 Task: Search one way flight ticket for 4 adults, 2 children, 2 infants in seat and 1 infant on lap in economy from Waterloo: Waterloo Regional Airport to Springfield: Abraham Lincoln Capital Airport on 5-2-2023. Choice of flights is Alaska. Number of bags: 1 carry on bag. Price is upto 95000. Outbound departure time preference is 0:00.
Action: Mouse moved to (356, 300)
Screenshot: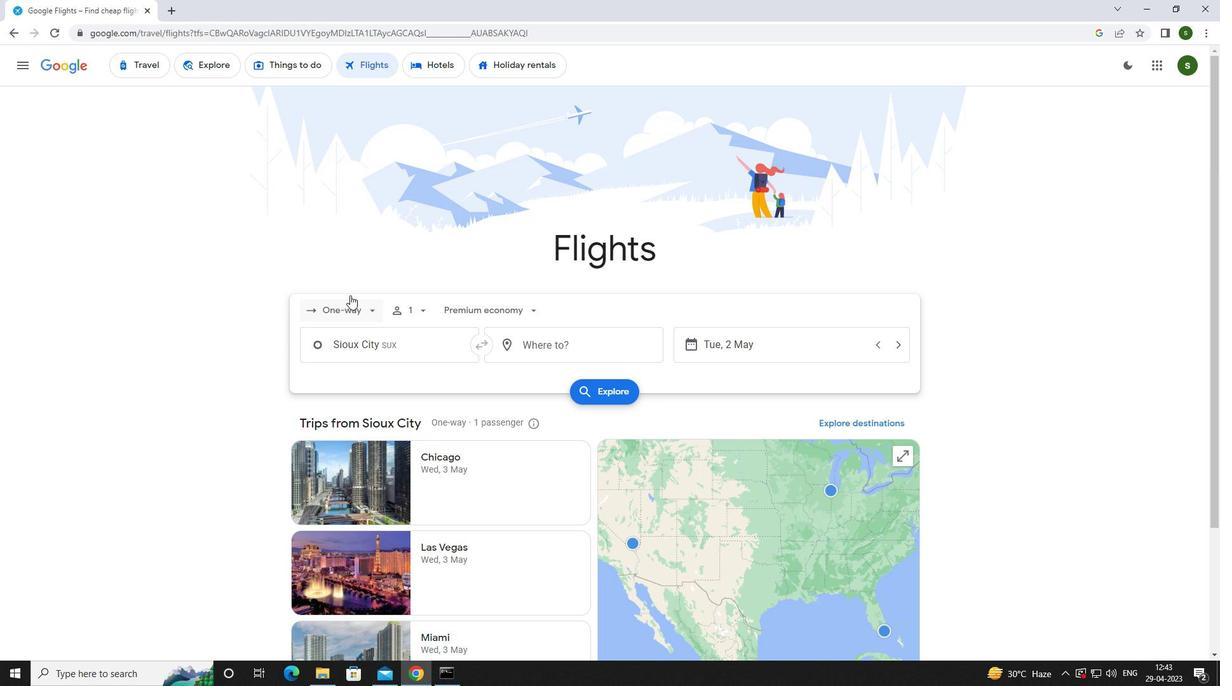 
Action: Mouse pressed left at (356, 300)
Screenshot: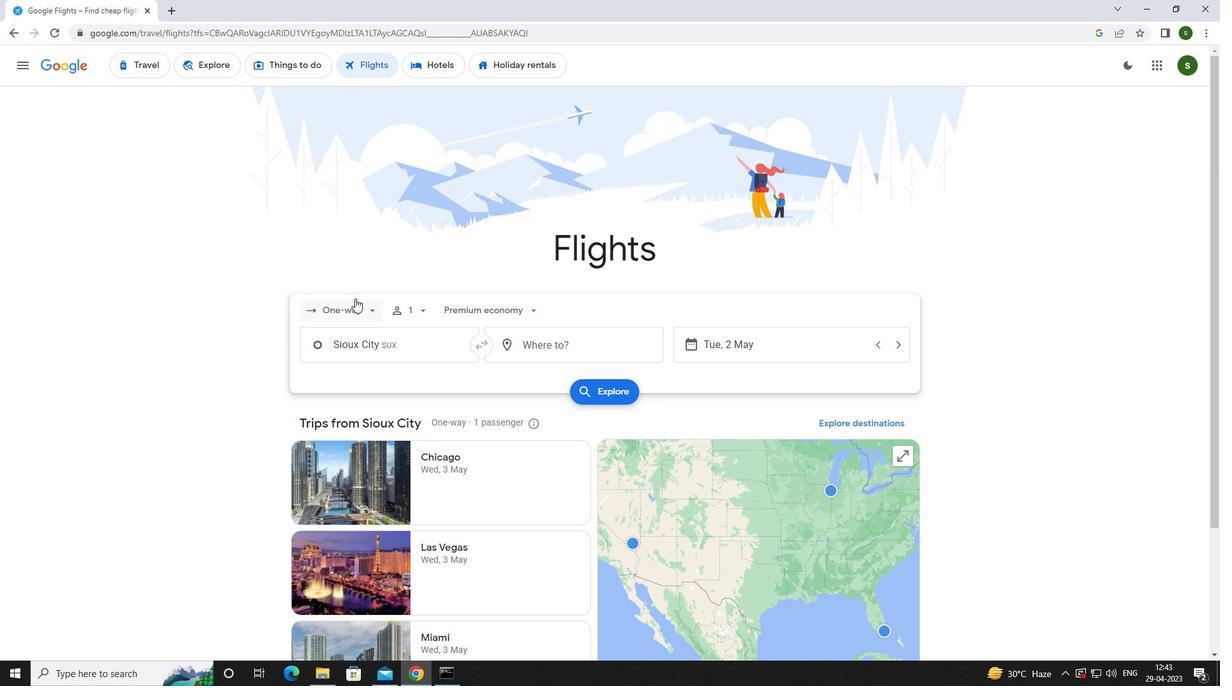 
Action: Mouse moved to (360, 372)
Screenshot: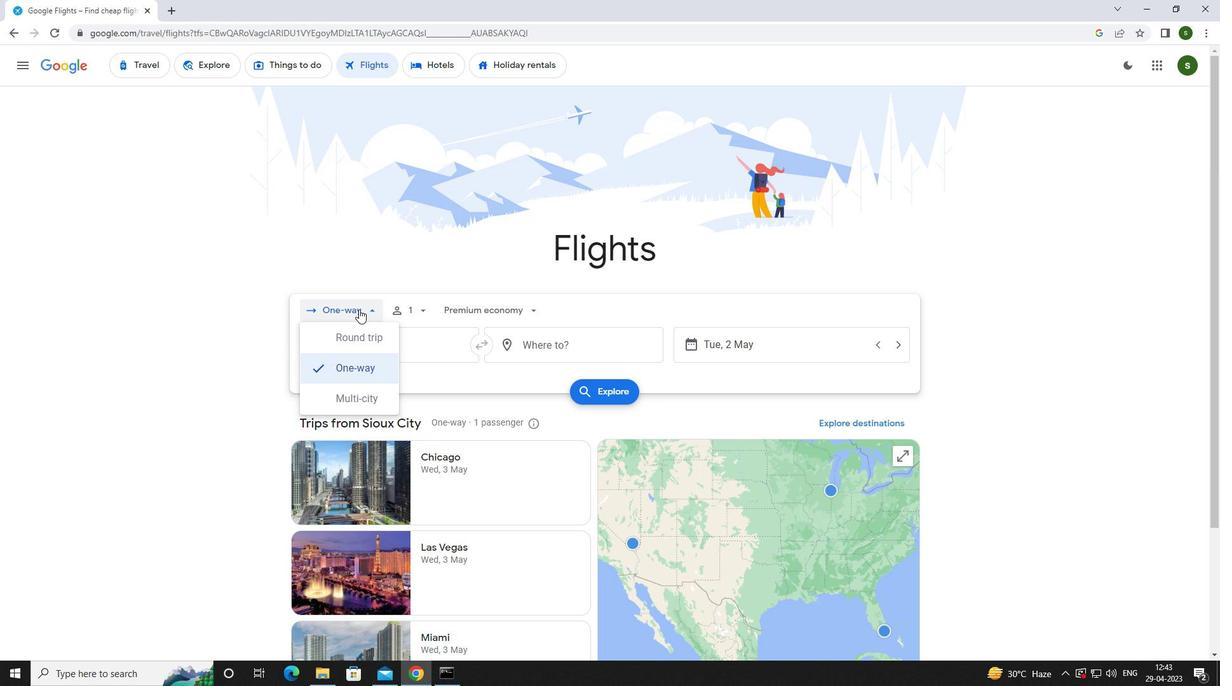 
Action: Mouse pressed left at (360, 372)
Screenshot: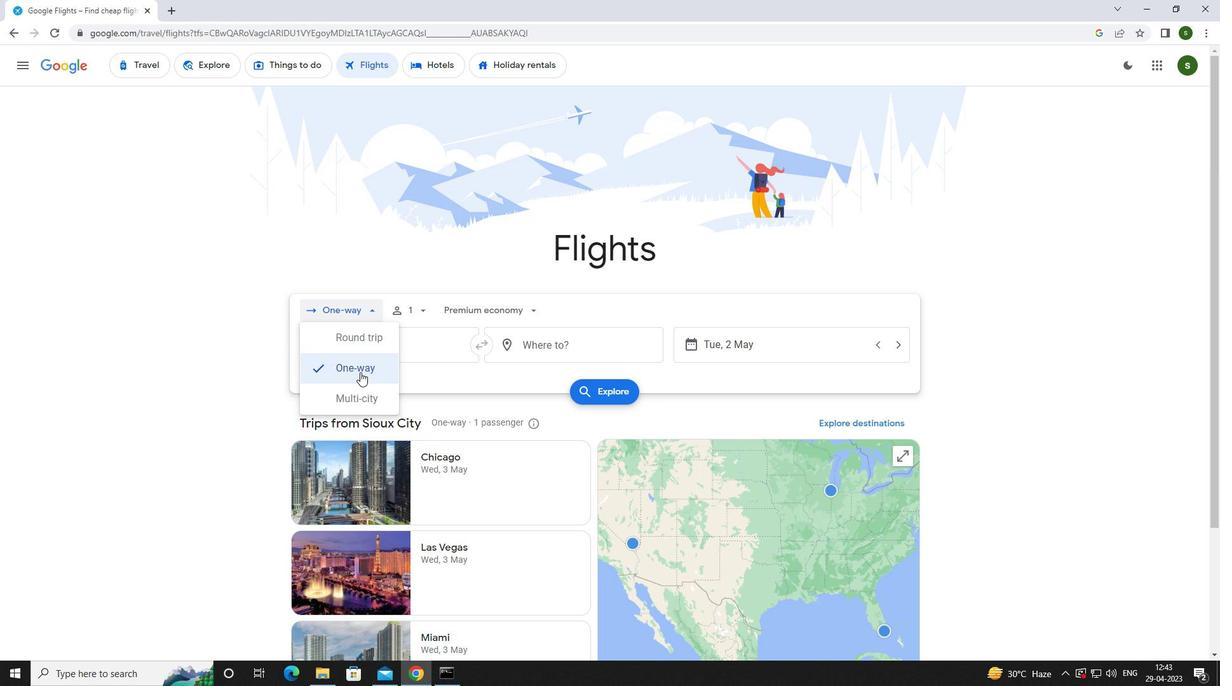 
Action: Mouse moved to (422, 311)
Screenshot: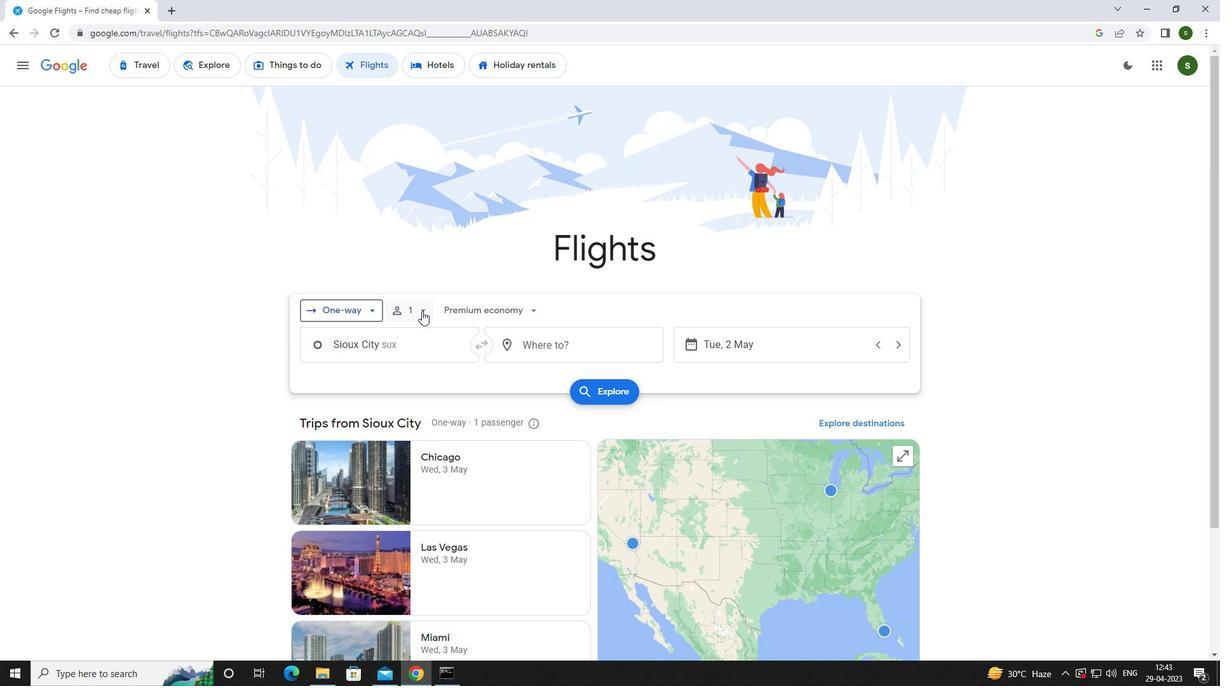 
Action: Mouse pressed left at (422, 311)
Screenshot: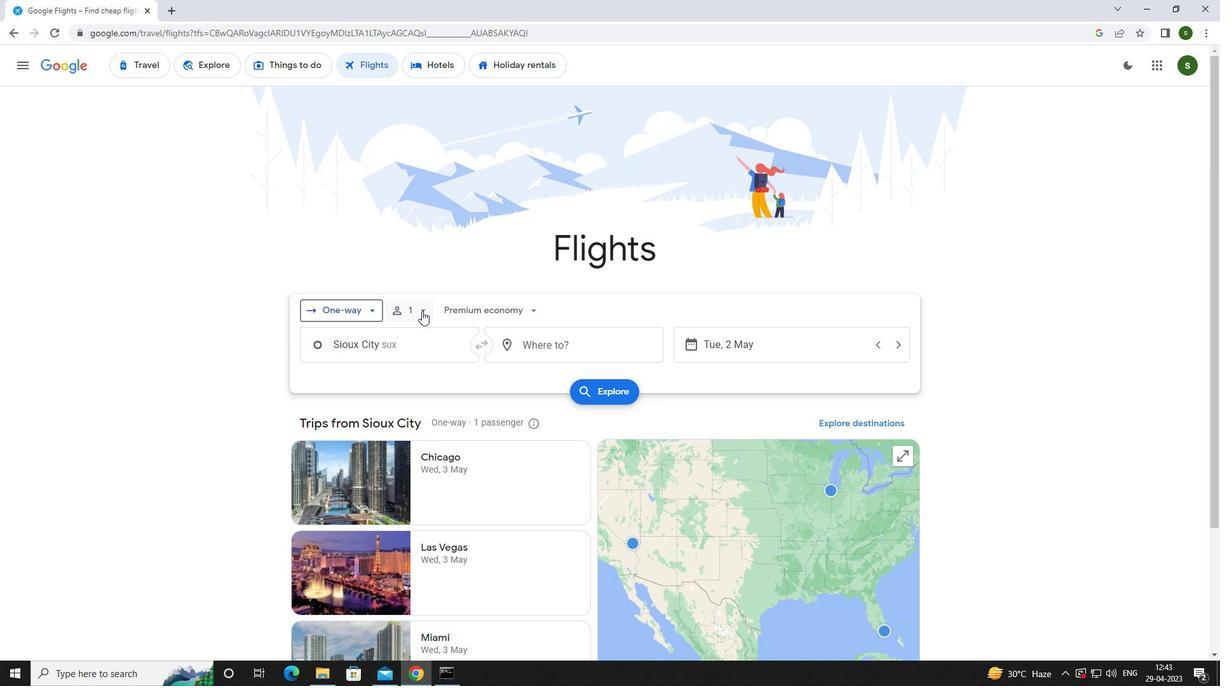 
Action: Mouse moved to (522, 346)
Screenshot: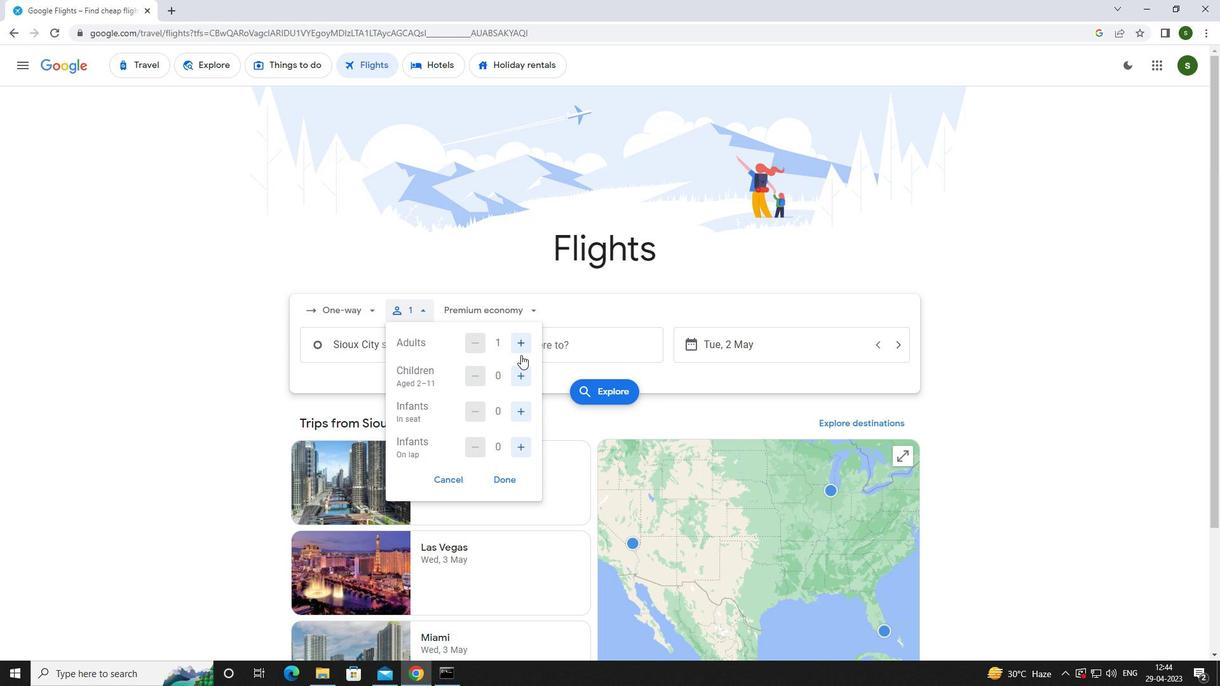 
Action: Mouse pressed left at (522, 346)
Screenshot: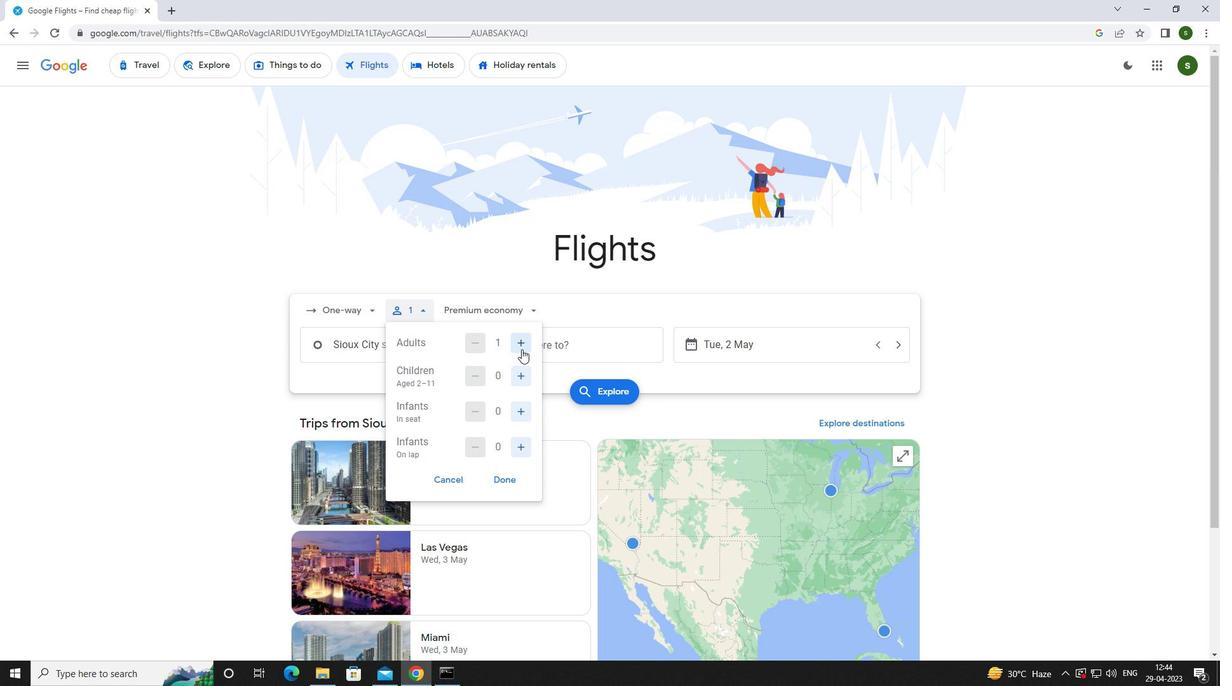 
Action: Mouse pressed left at (522, 346)
Screenshot: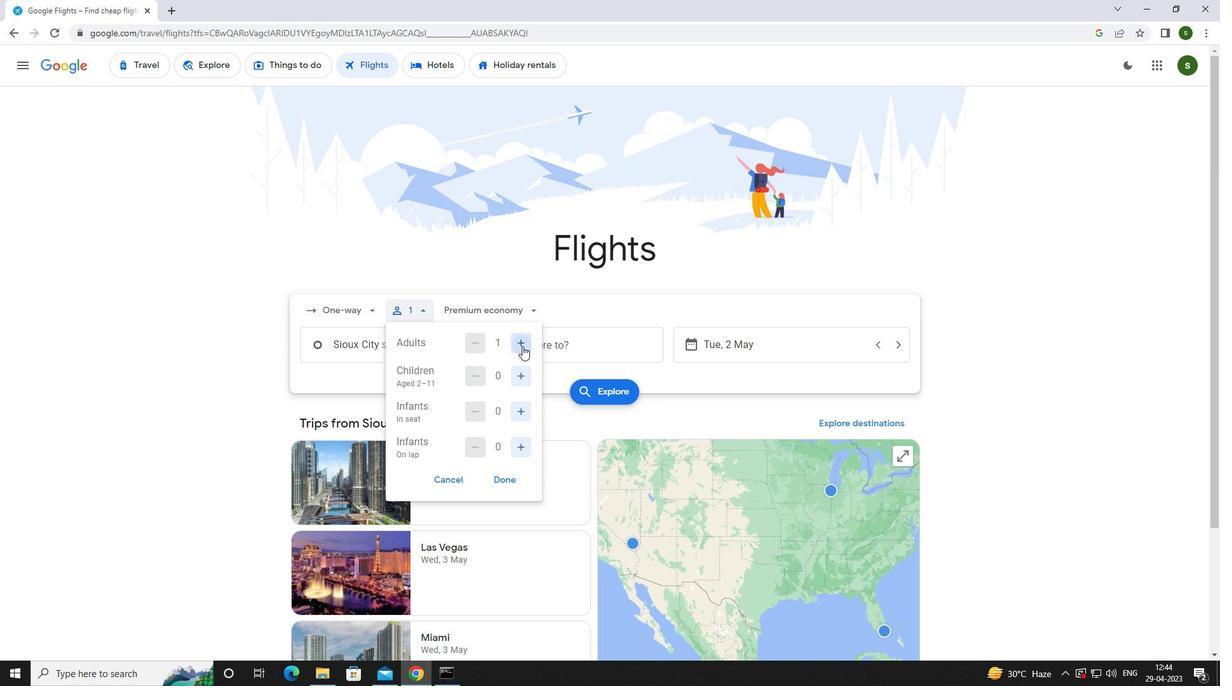 
Action: Mouse pressed left at (522, 346)
Screenshot: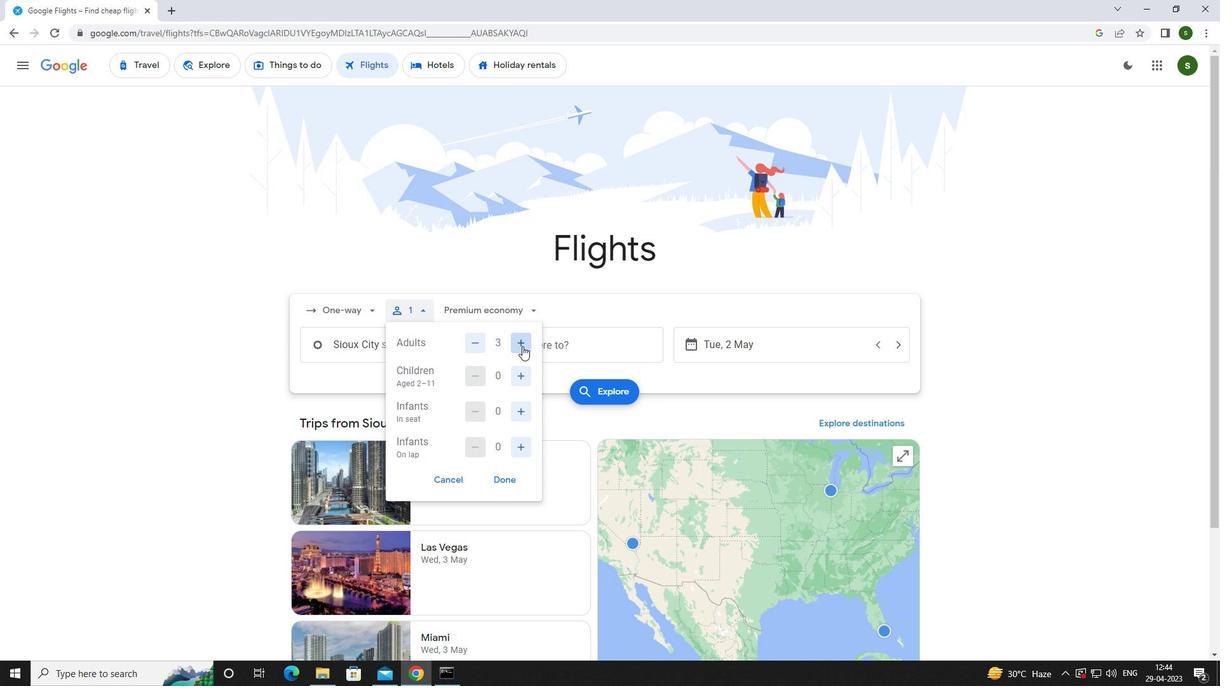 
Action: Mouse moved to (521, 368)
Screenshot: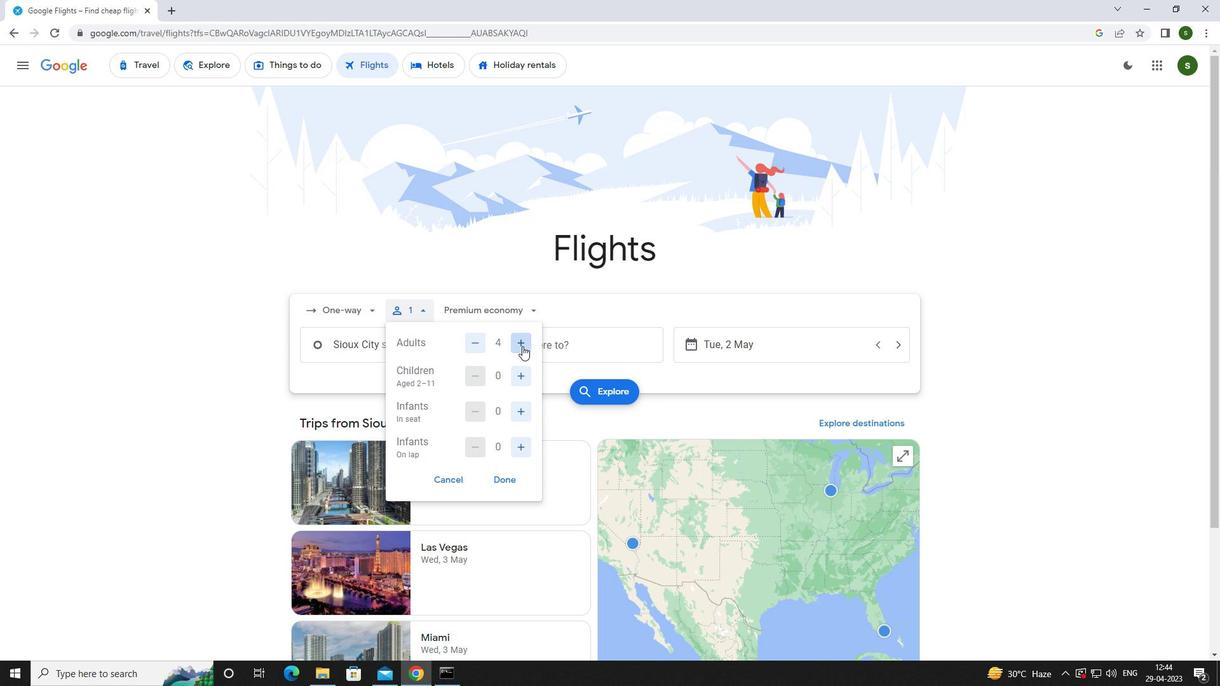 
Action: Mouse pressed left at (521, 368)
Screenshot: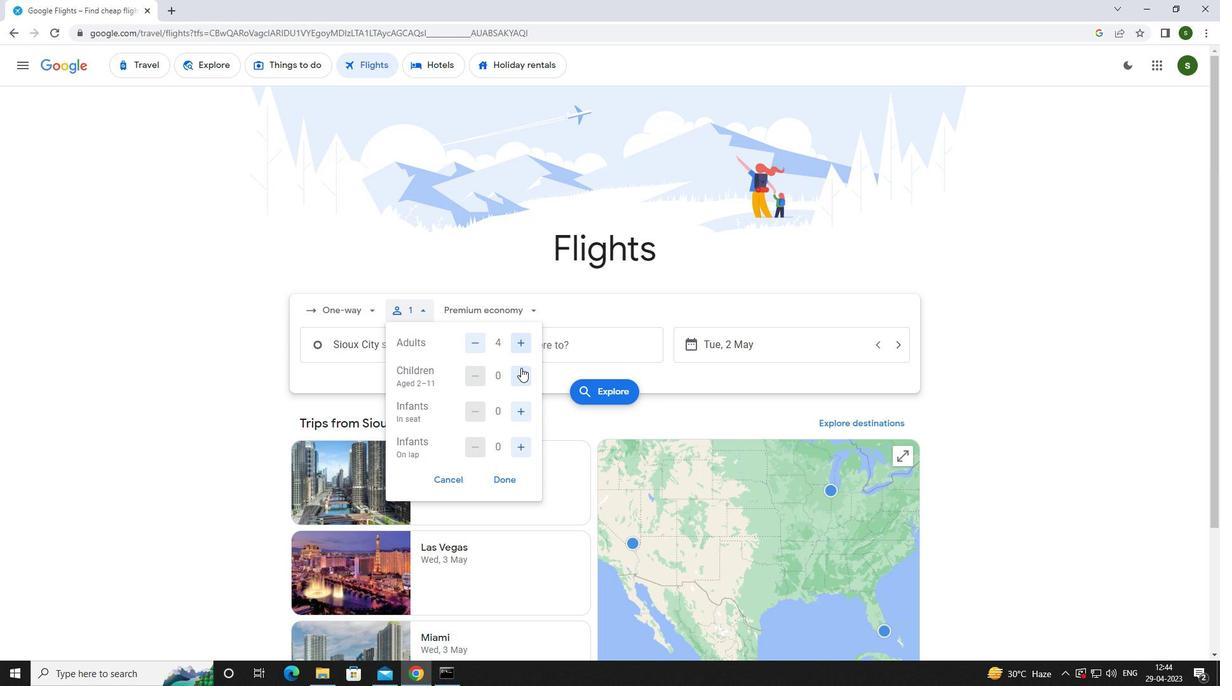 
Action: Mouse pressed left at (521, 368)
Screenshot: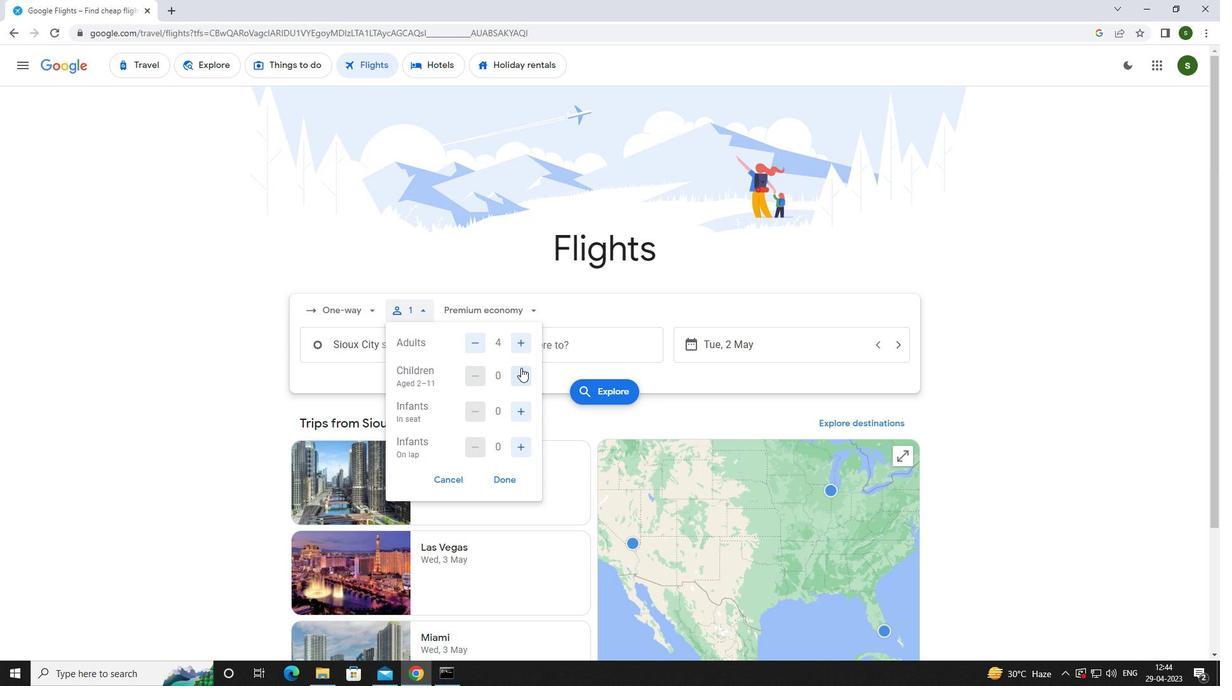 
Action: Mouse moved to (523, 409)
Screenshot: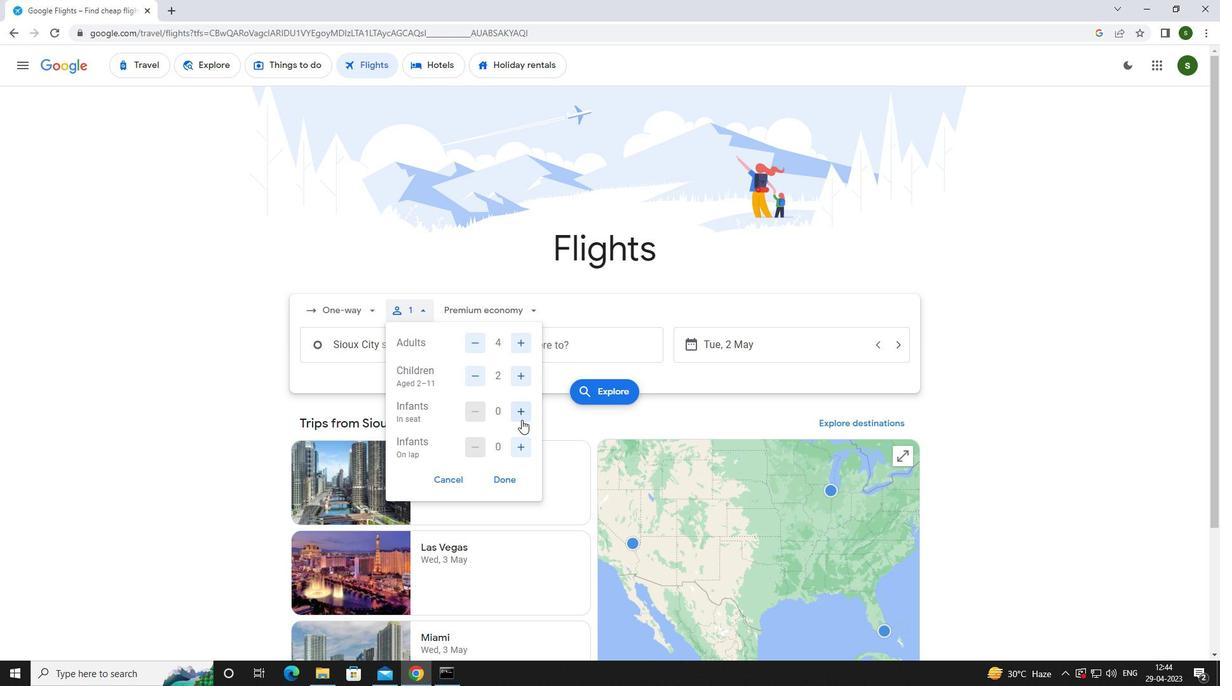 
Action: Mouse pressed left at (523, 409)
Screenshot: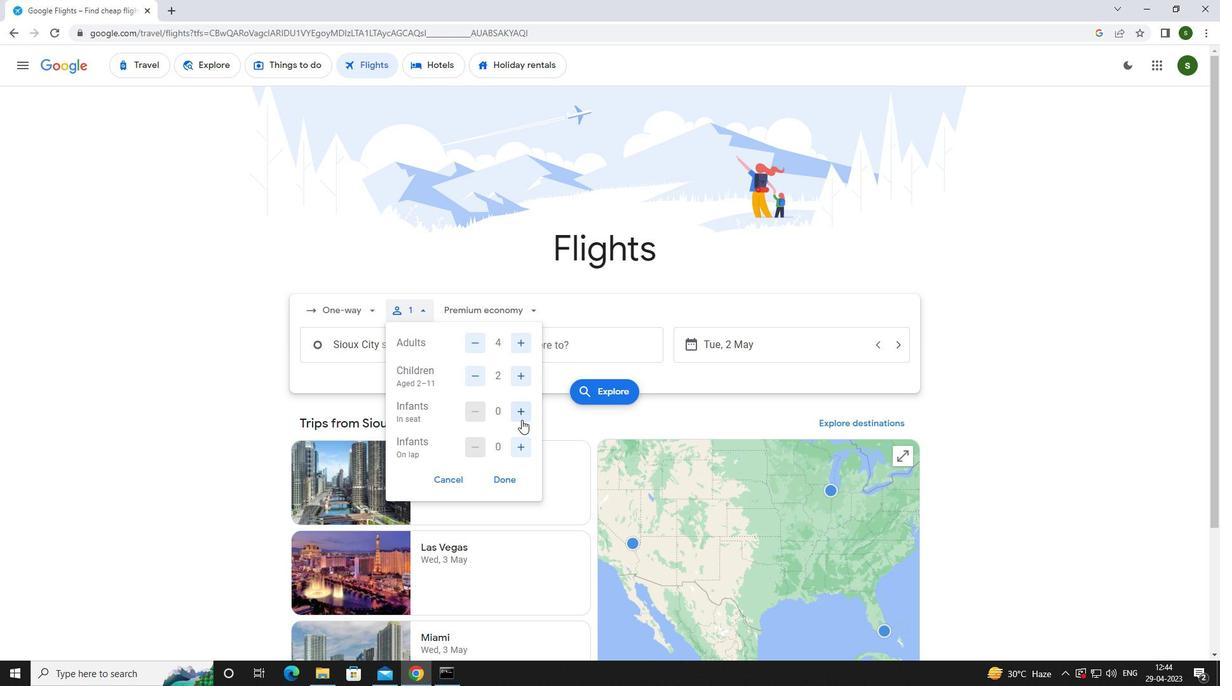 
Action: Mouse pressed left at (523, 409)
Screenshot: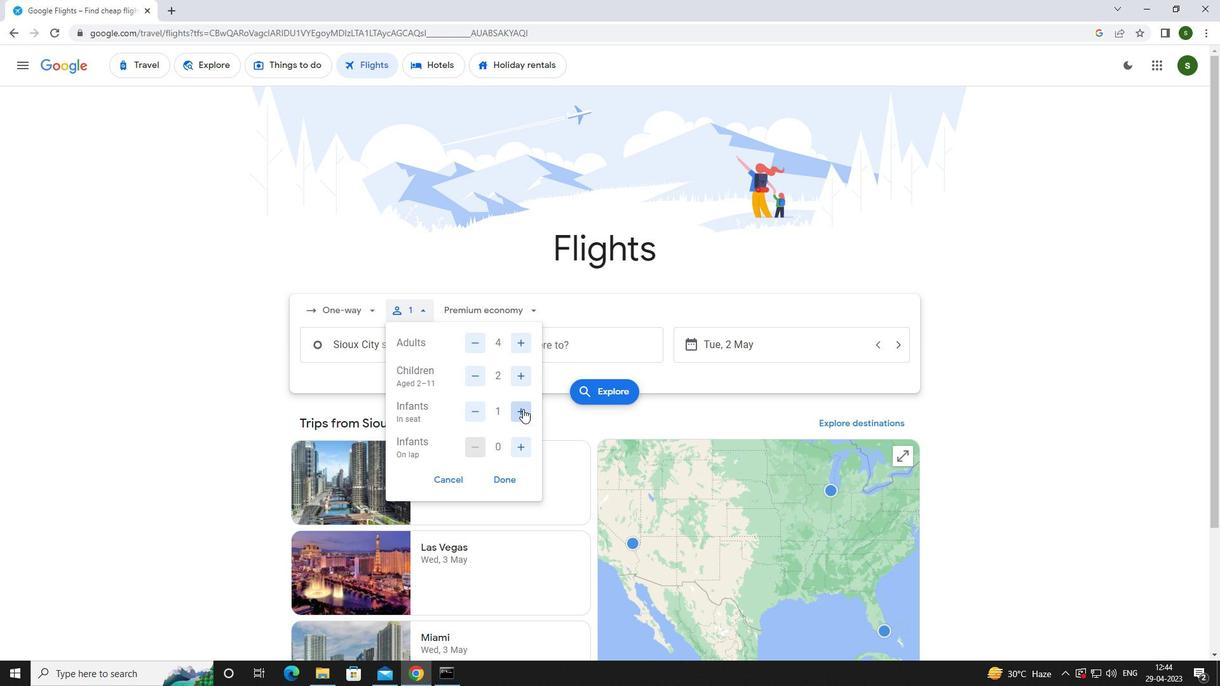 
Action: Mouse moved to (520, 444)
Screenshot: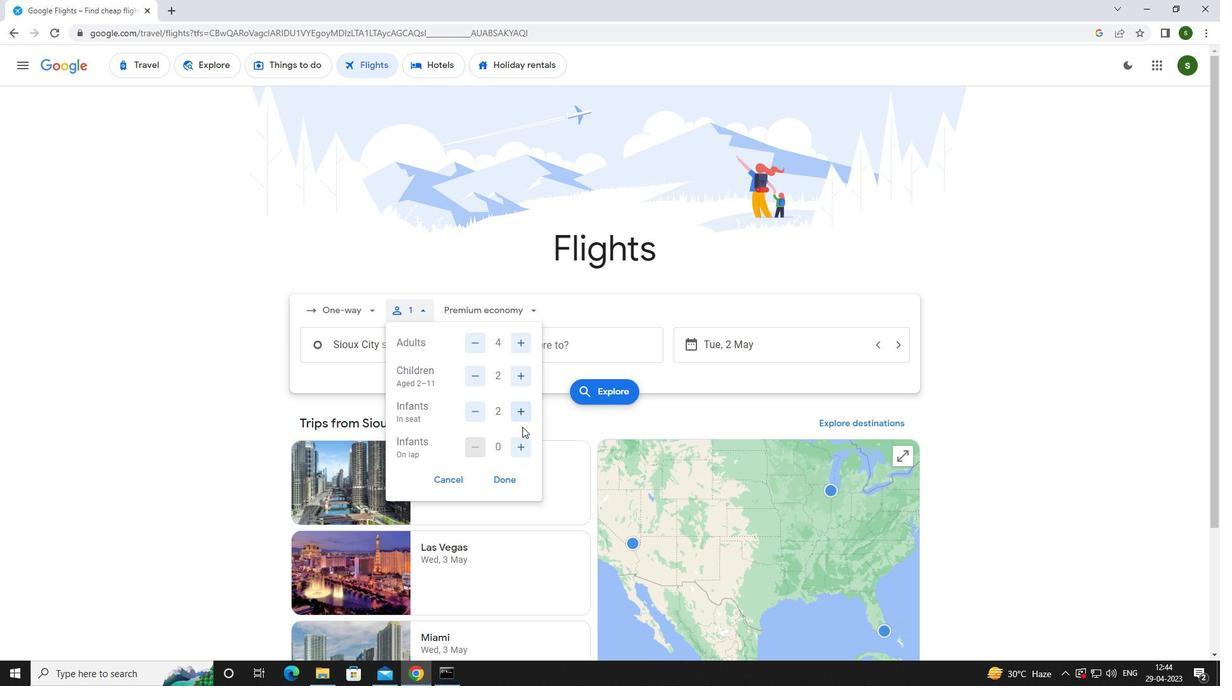 
Action: Mouse pressed left at (520, 444)
Screenshot: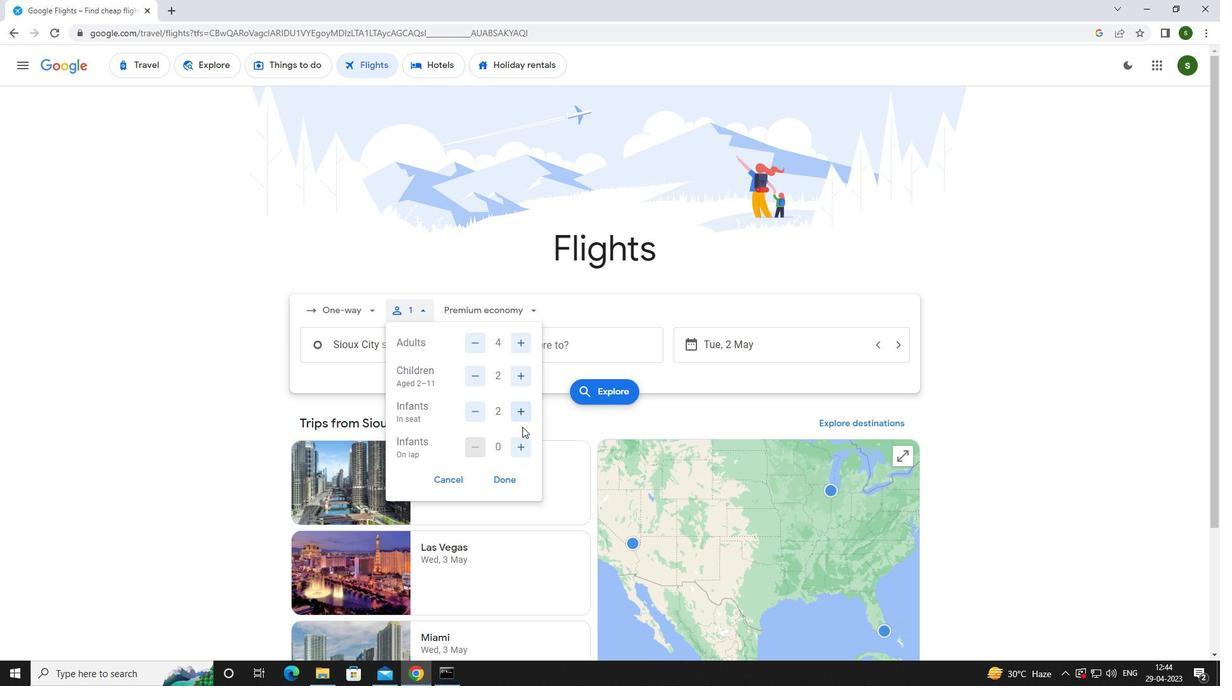 
Action: Mouse moved to (487, 313)
Screenshot: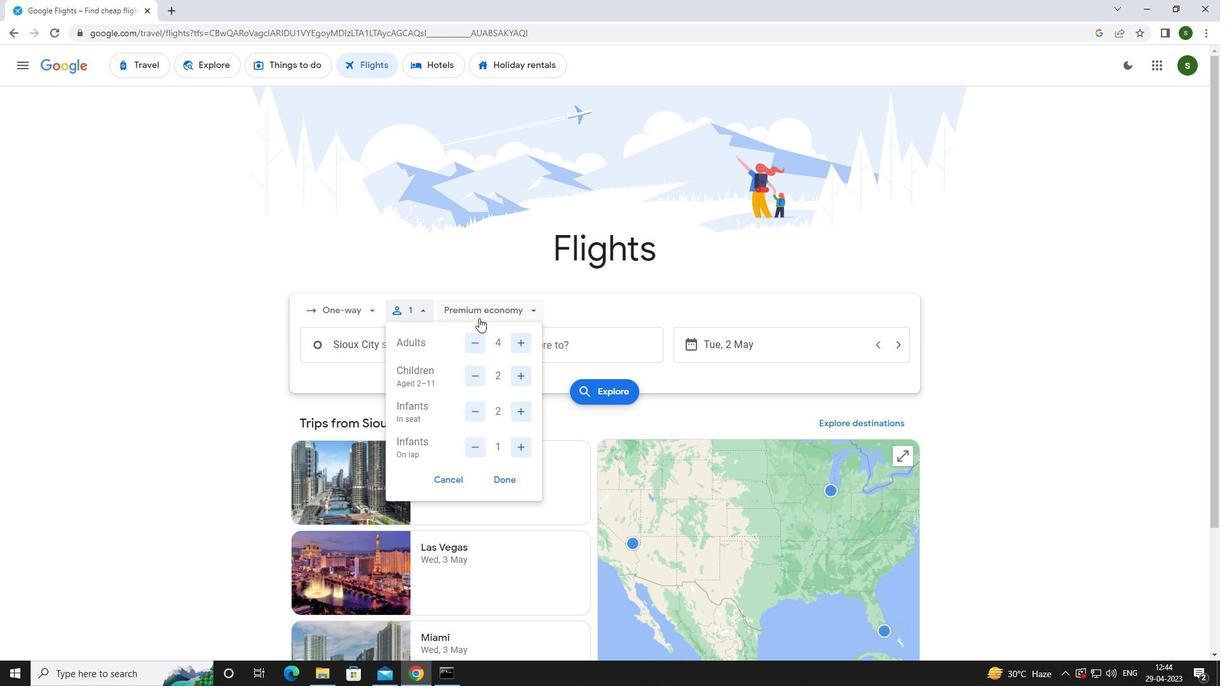 
Action: Mouse pressed left at (487, 313)
Screenshot: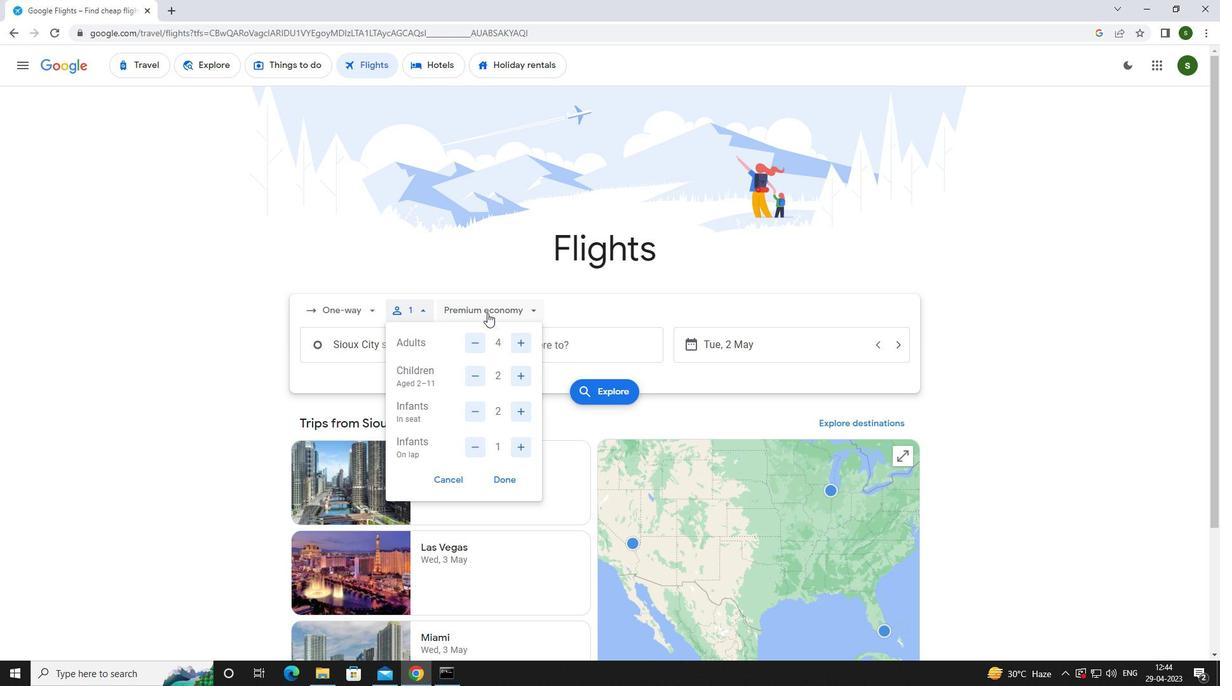 
Action: Mouse moved to (488, 335)
Screenshot: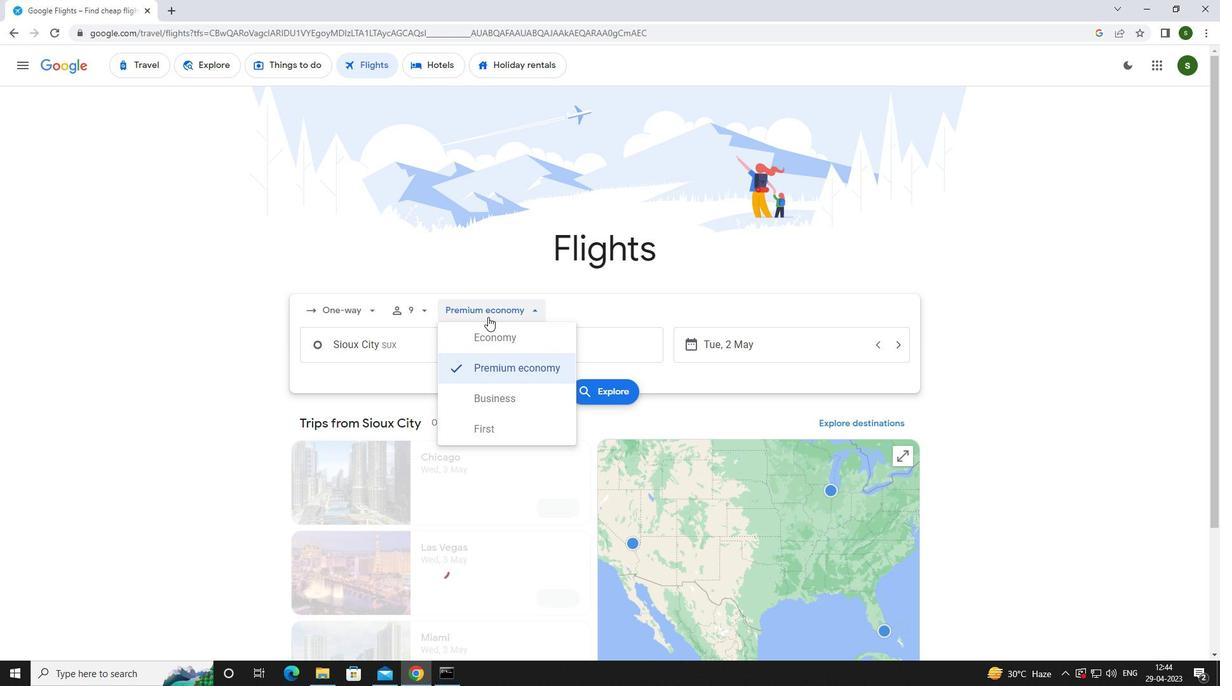 
Action: Mouse pressed left at (488, 335)
Screenshot: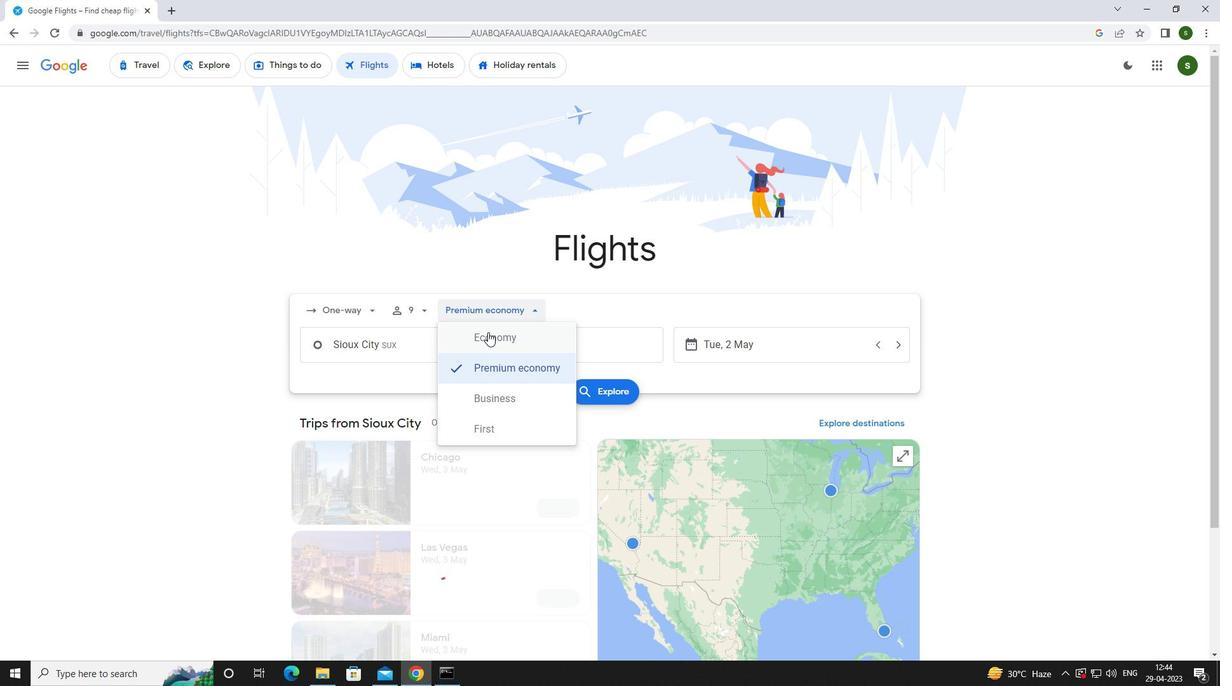 
Action: Mouse moved to (420, 340)
Screenshot: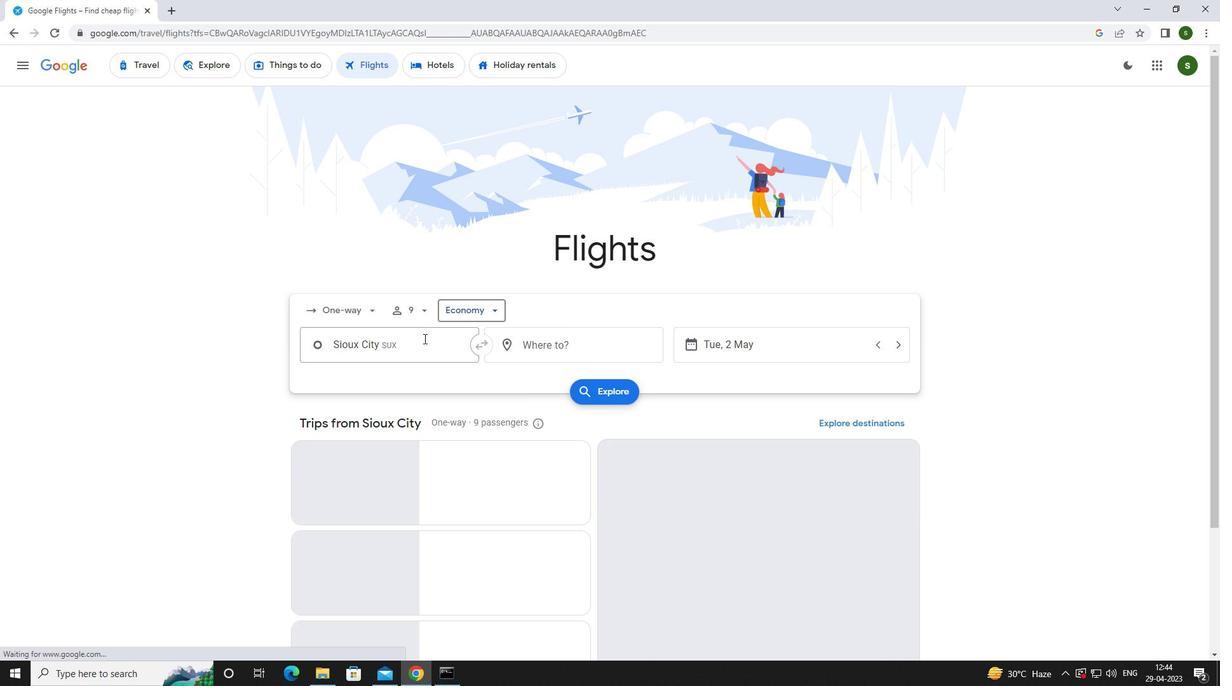 
Action: Mouse pressed left at (420, 340)
Screenshot: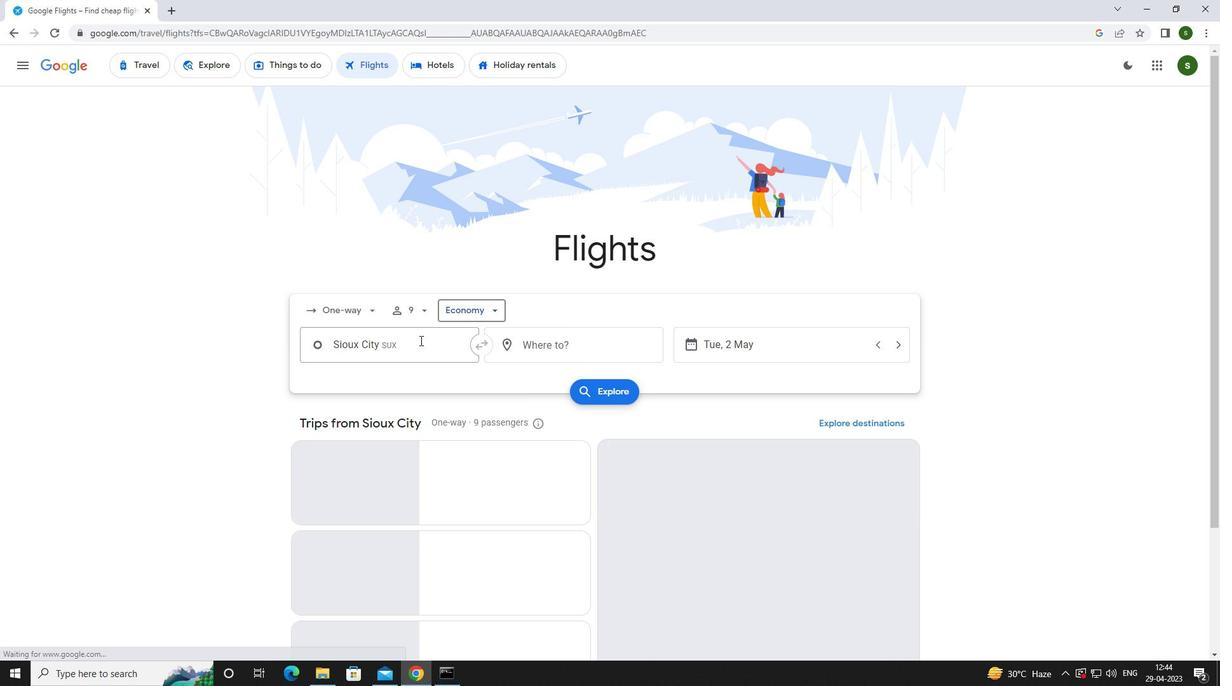 
Action: Key pressed w<Key.caps_lock>aterloo
Screenshot: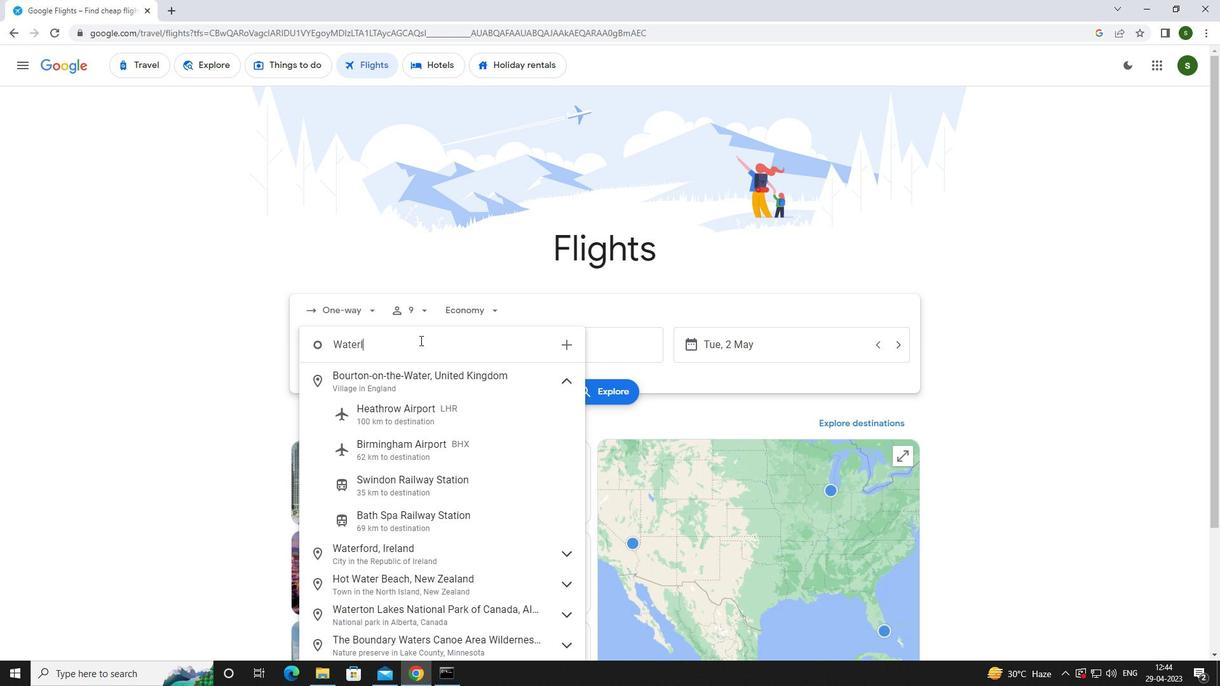 
Action: Mouse moved to (425, 481)
Screenshot: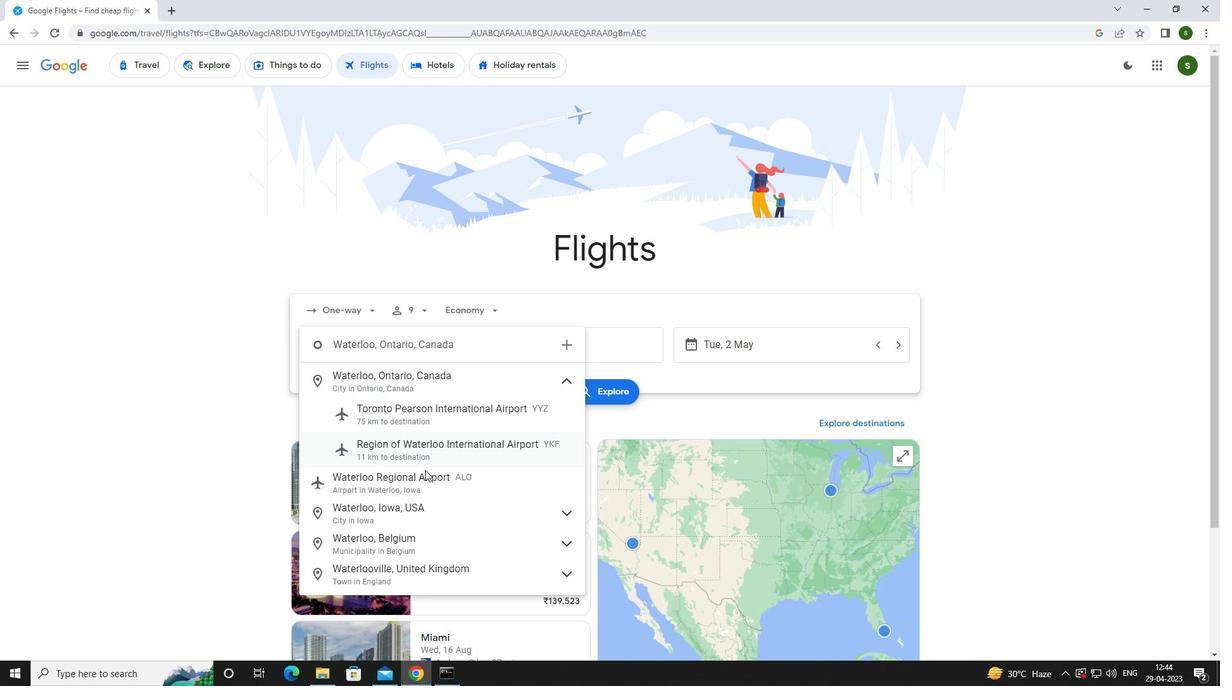 
Action: Mouse pressed left at (425, 481)
Screenshot: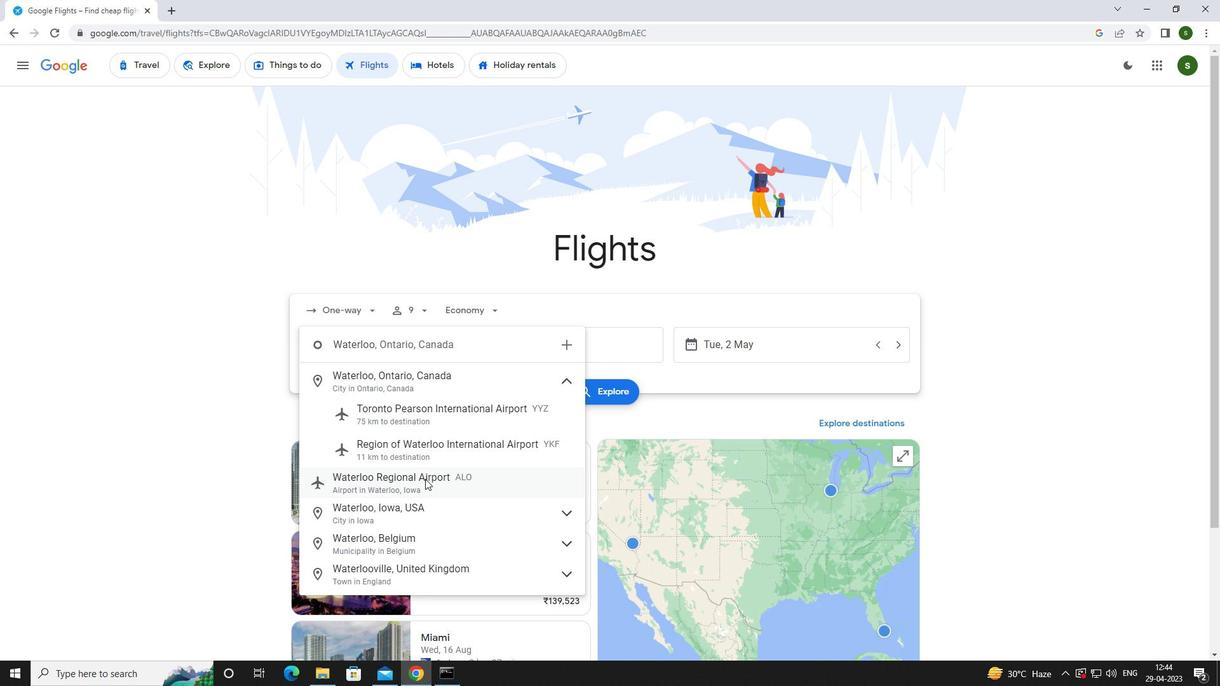 
Action: Mouse moved to (558, 347)
Screenshot: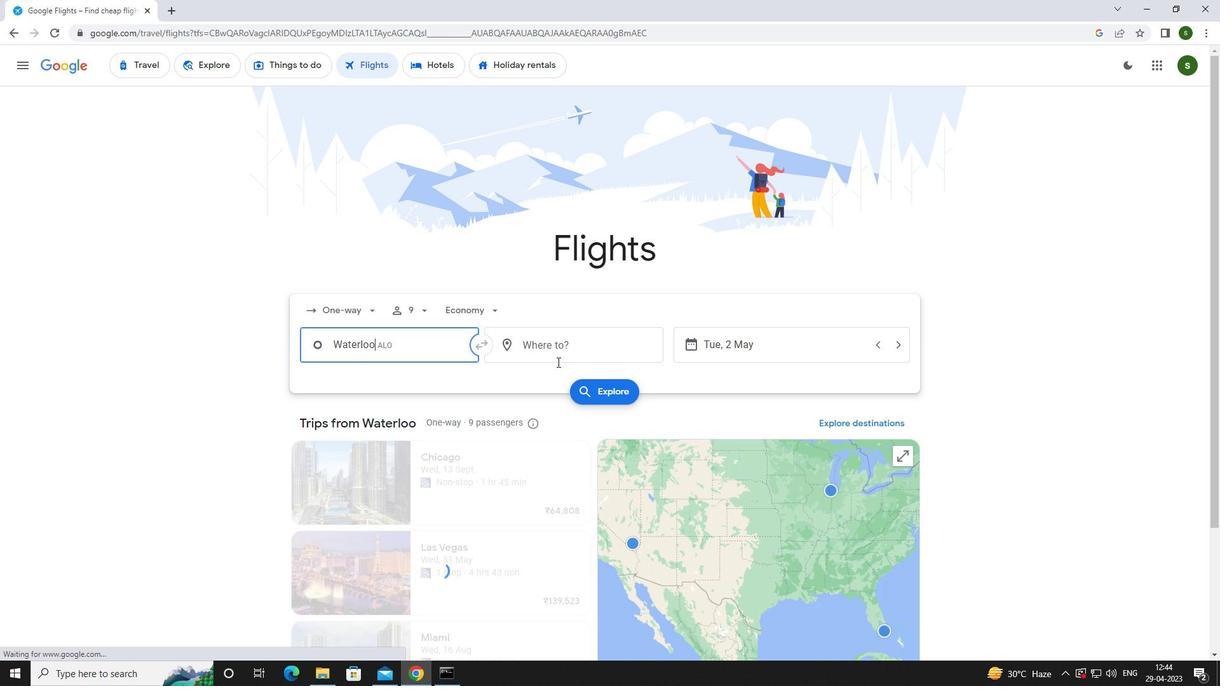 
Action: Mouse pressed left at (558, 347)
Screenshot: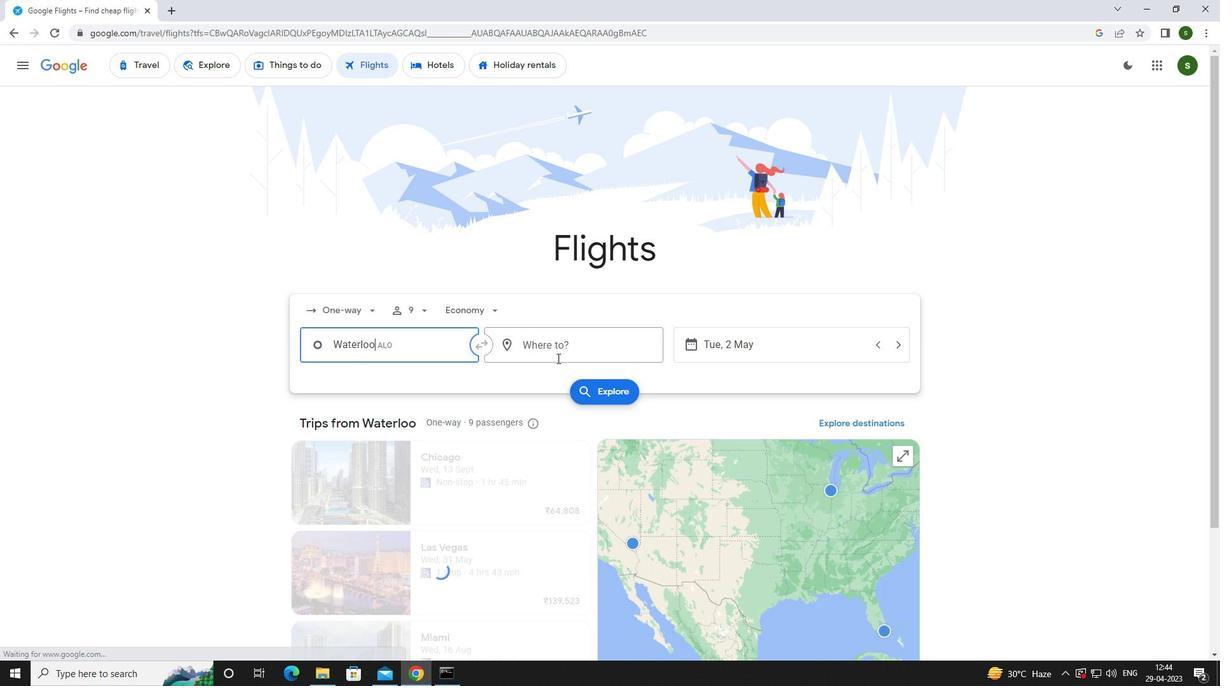 
Action: Mouse moved to (565, 343)
Screenshot: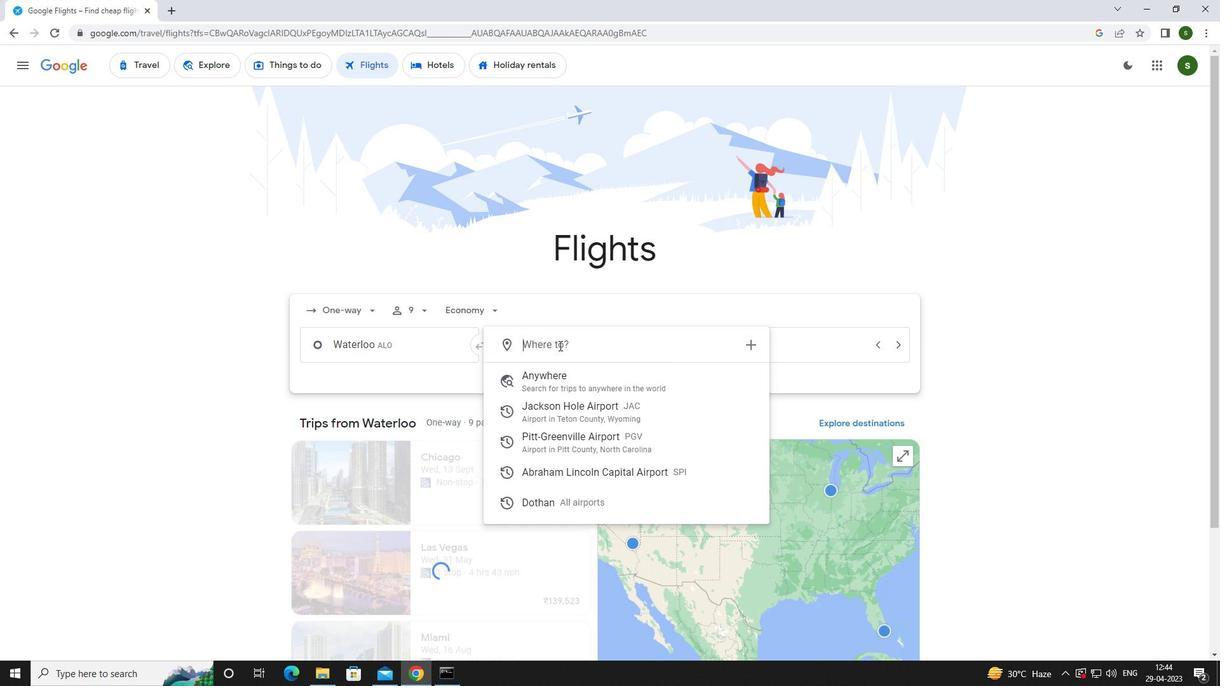 
Action: Key pressed <Key.caps_lock>s<Key.caps_lock>pringfield
Screenshot: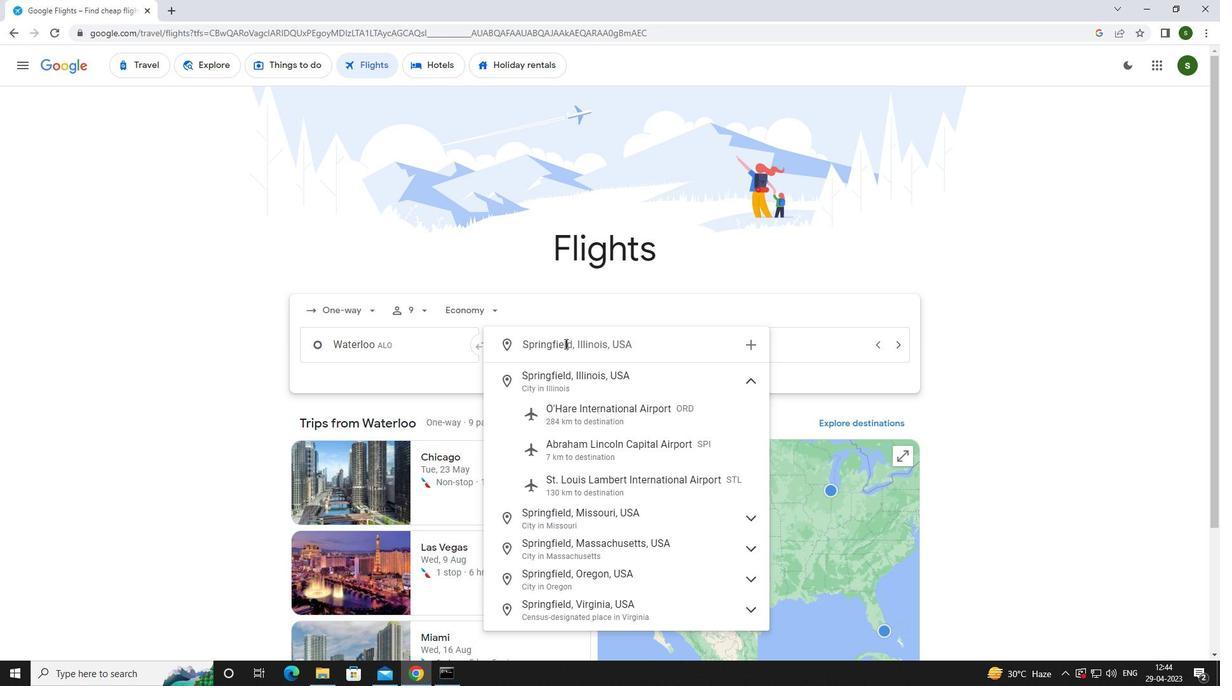 
Action: Mouse moved to (608, 455)
Screenshot: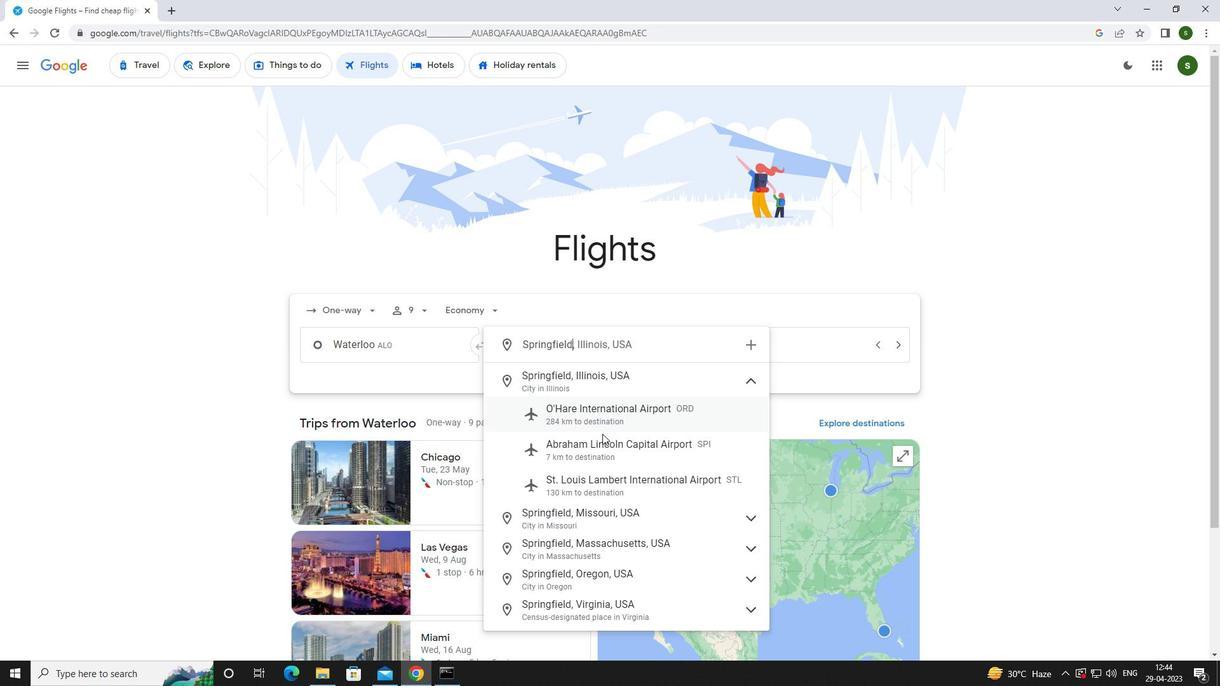 
Action: Mouse pressed left at (608, 455)
Screenshot: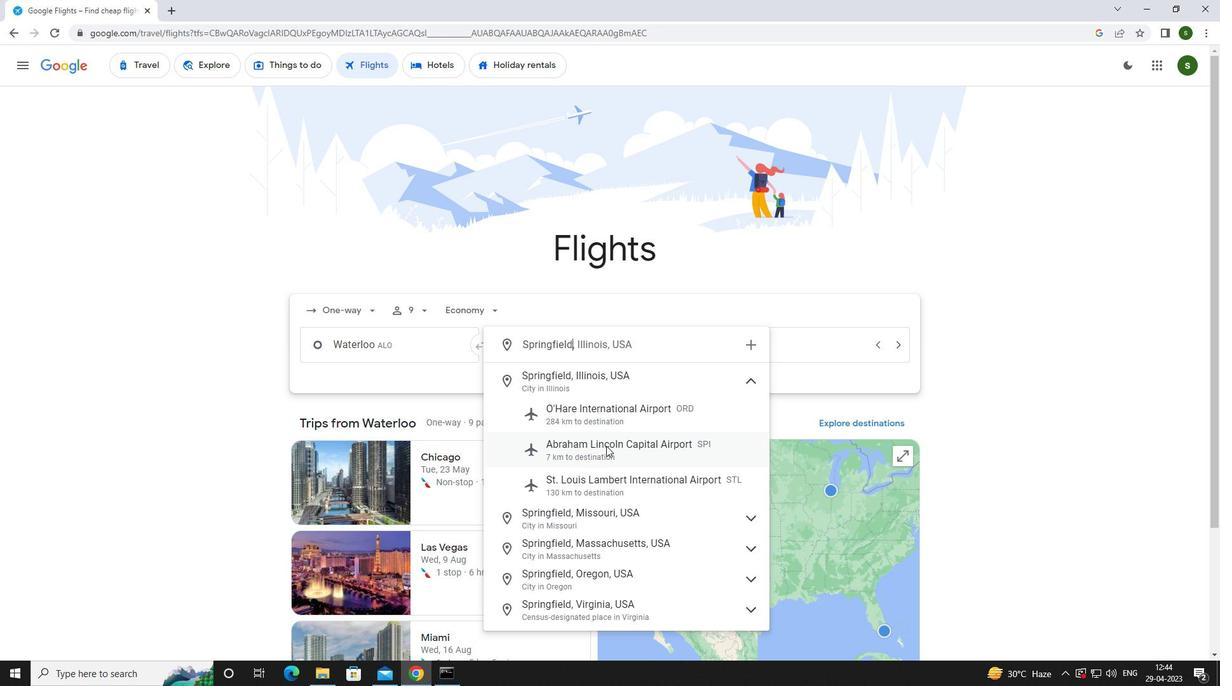 
Action: Mouse moved to (768, 343)
Screenshot: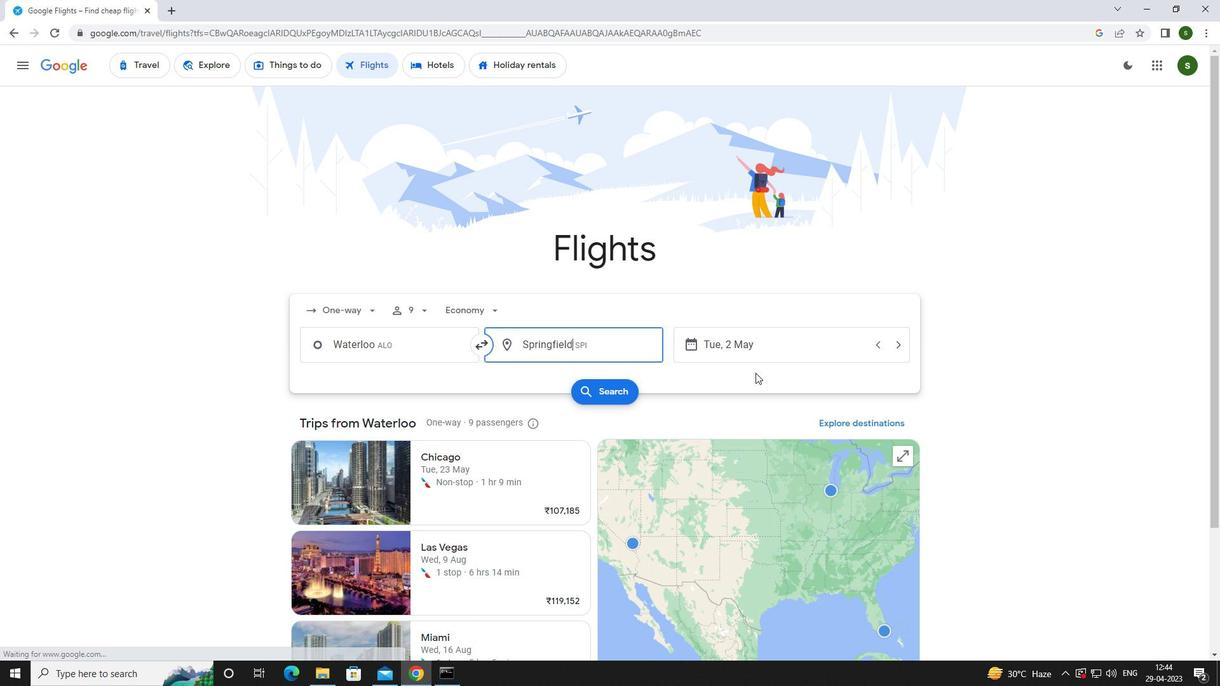 
Action: Mouse pressed left at (768, 343)
Screenshot: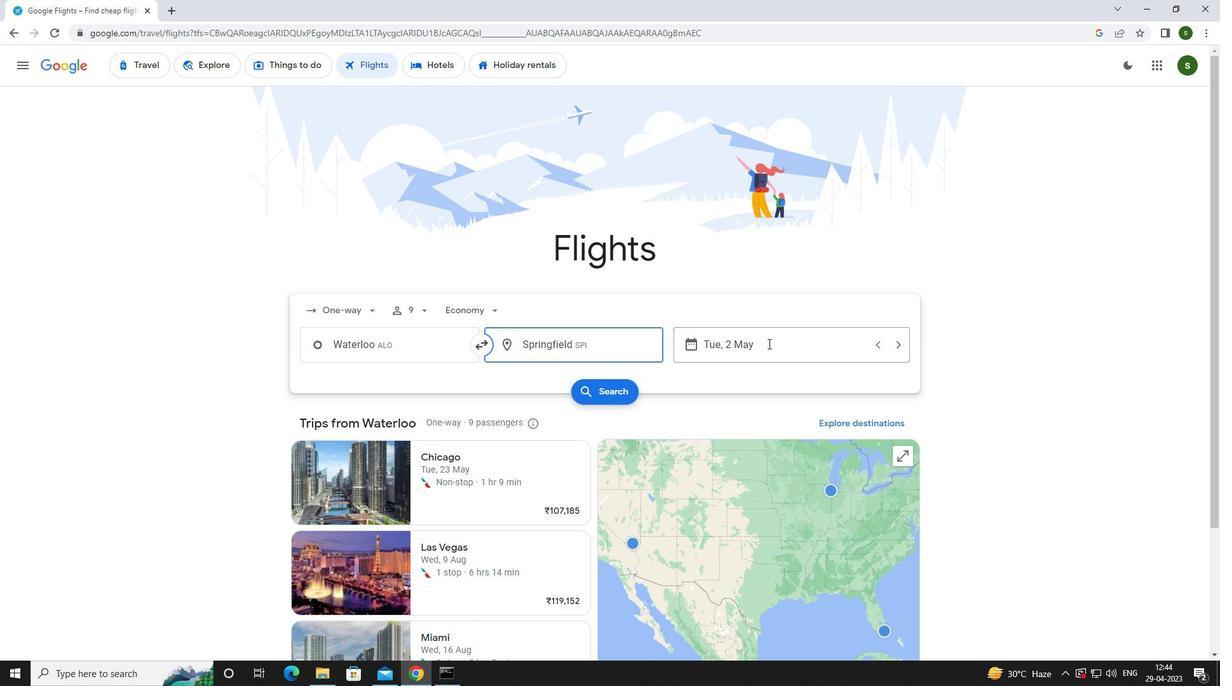 
Action: Mouse moved to (751, 427)
Screenshot: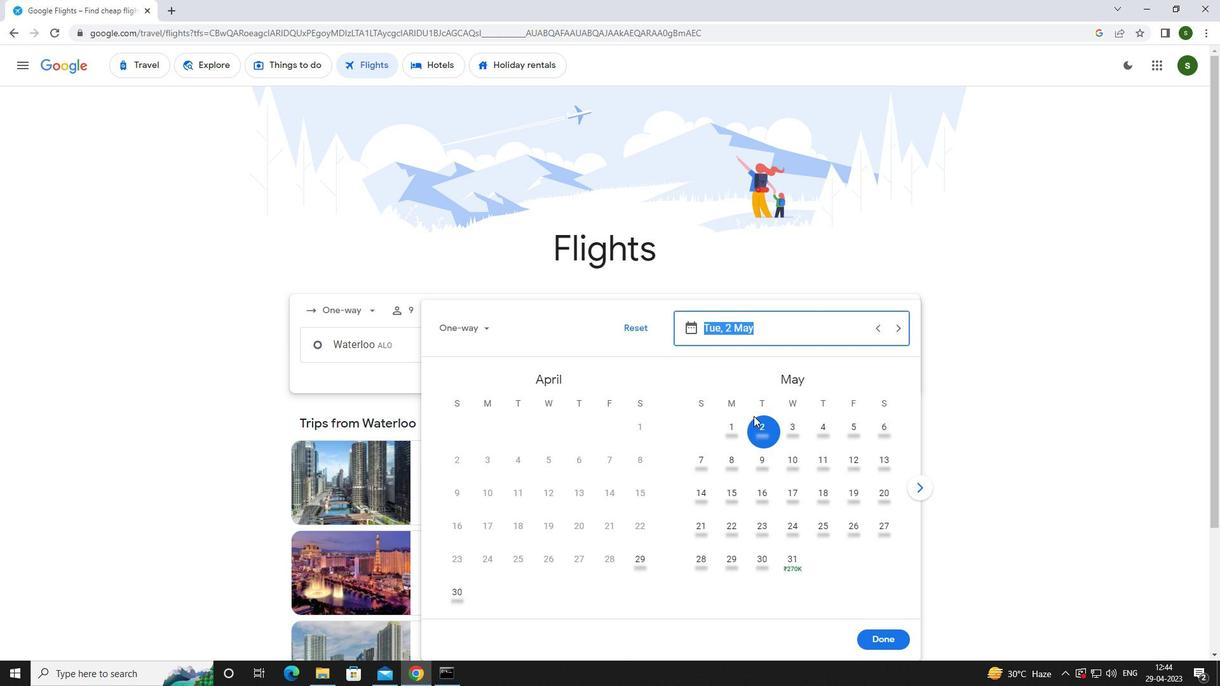 
Action: Mouse pressed left at (751, 427)
Screenshot: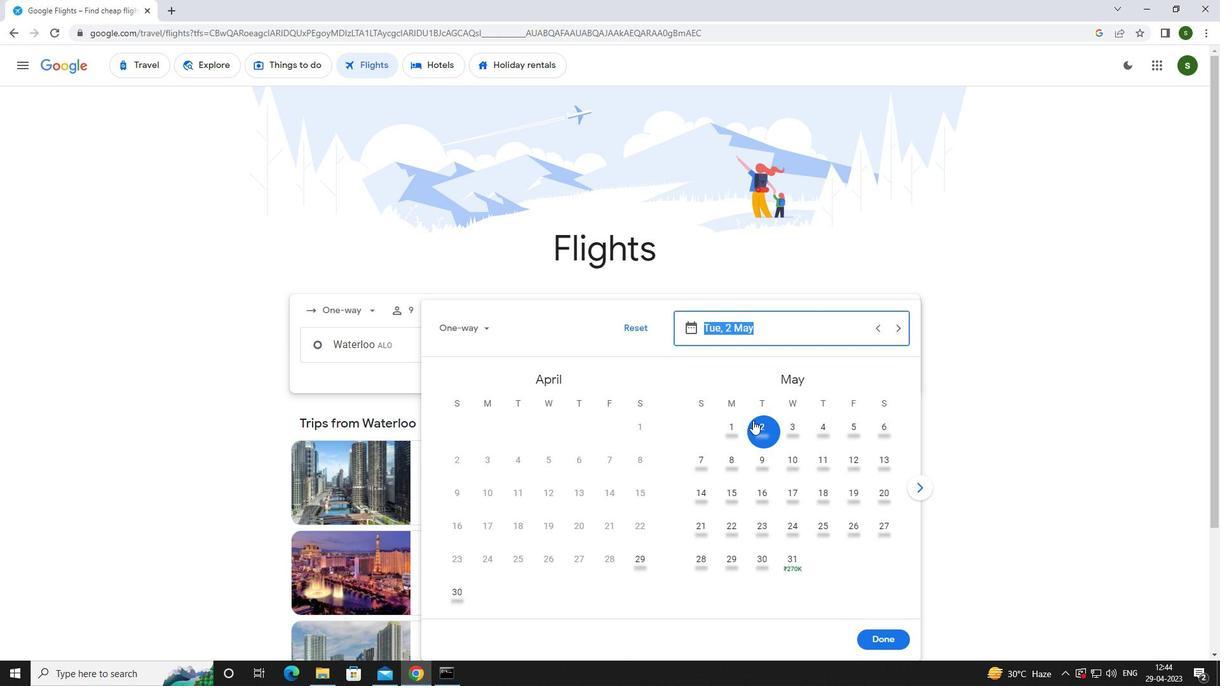 
Action: Mouse moved to (873, 620)
Screenshot: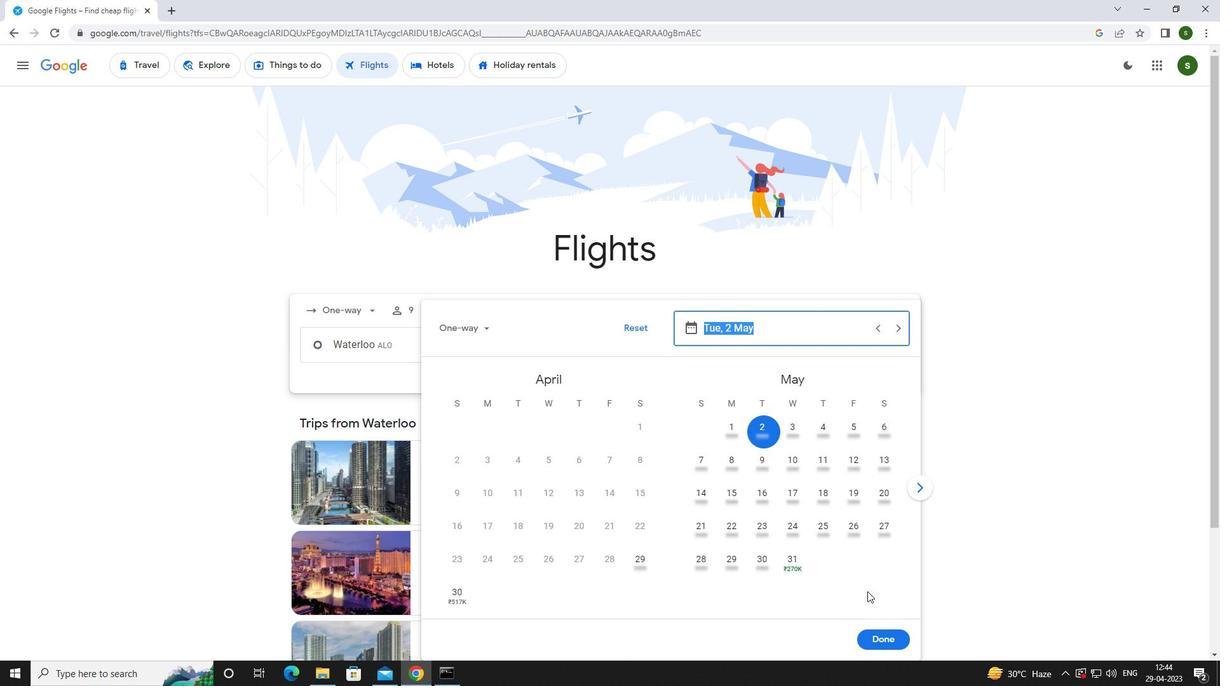 
Action: Mouse pressed left at (873, 620)
Screenshot: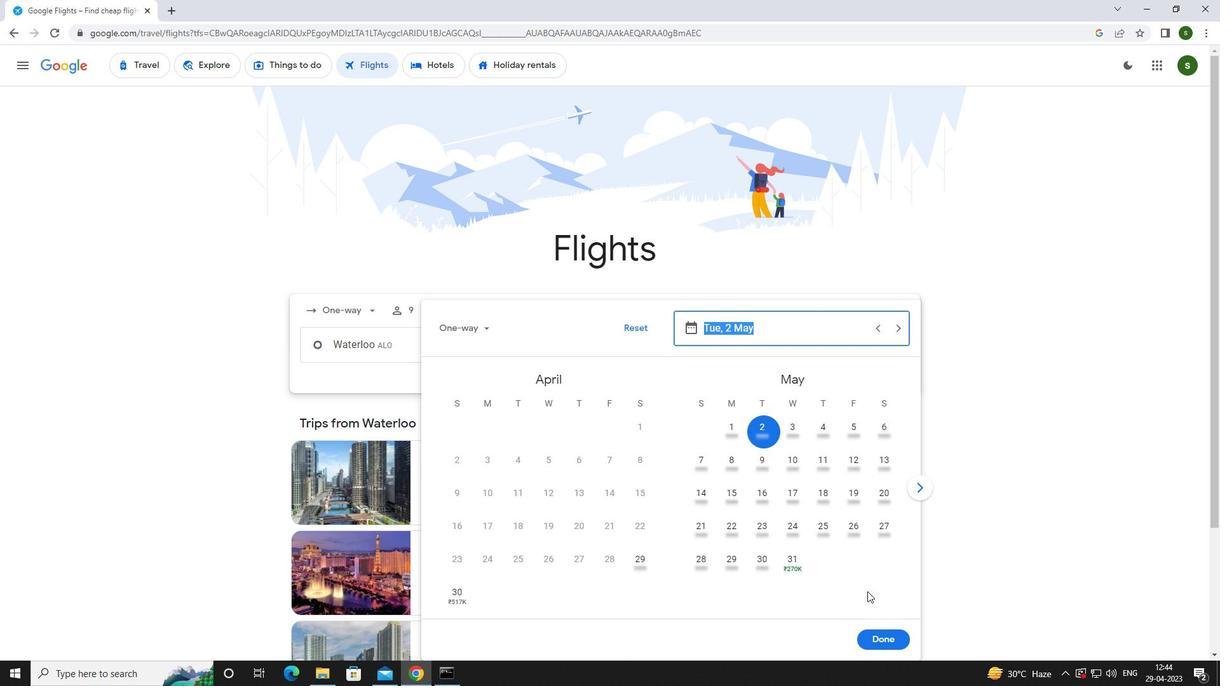 
Action: Mouse moved to (879, 641)
Screenshot: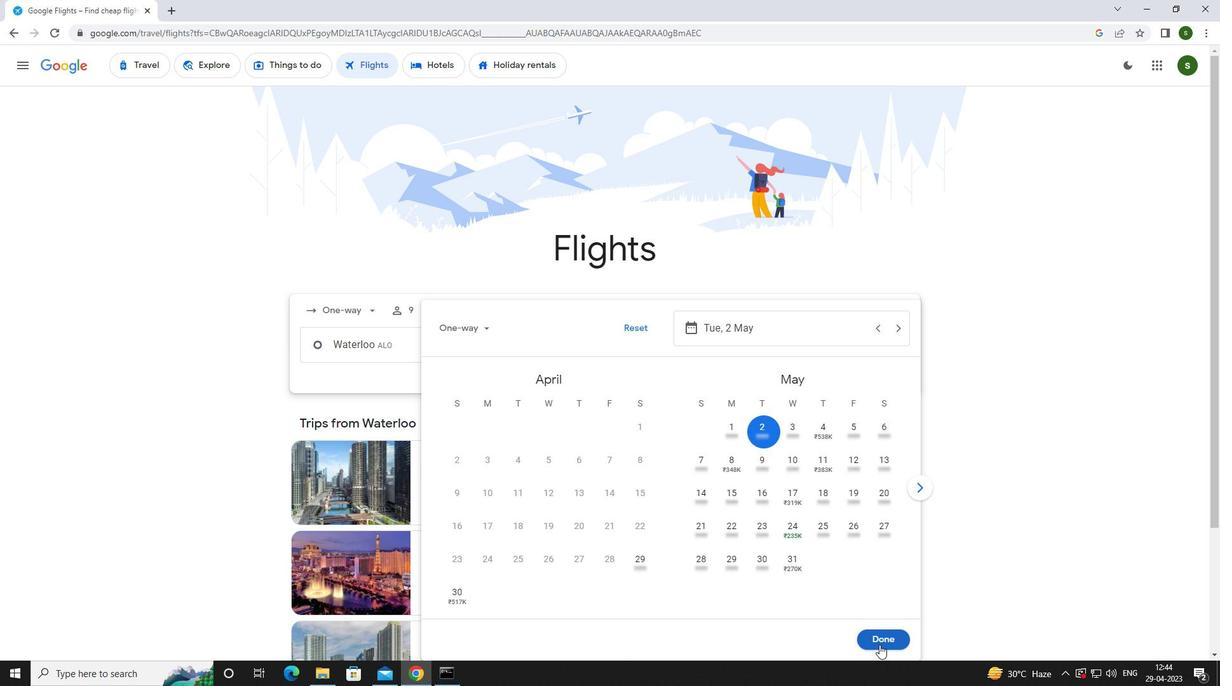 
Action: Mouse pressed left at (879, 641)
Screenshot: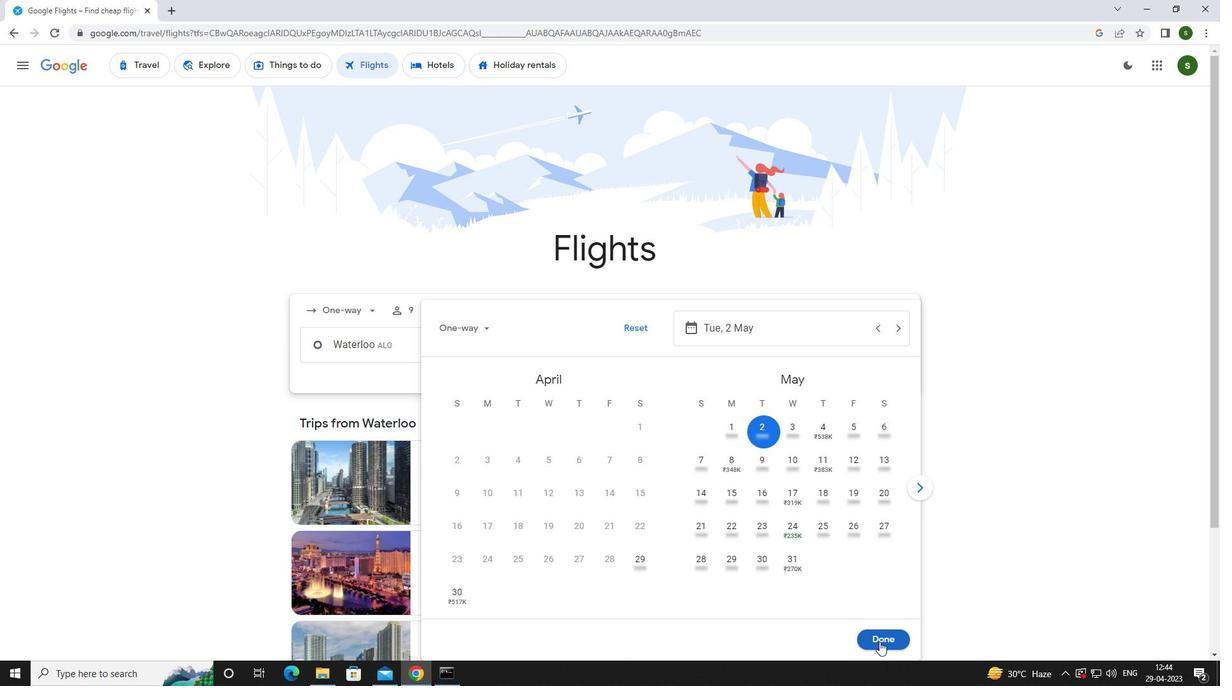 
Action: Mouse moved to (609, 397)
Screenshot: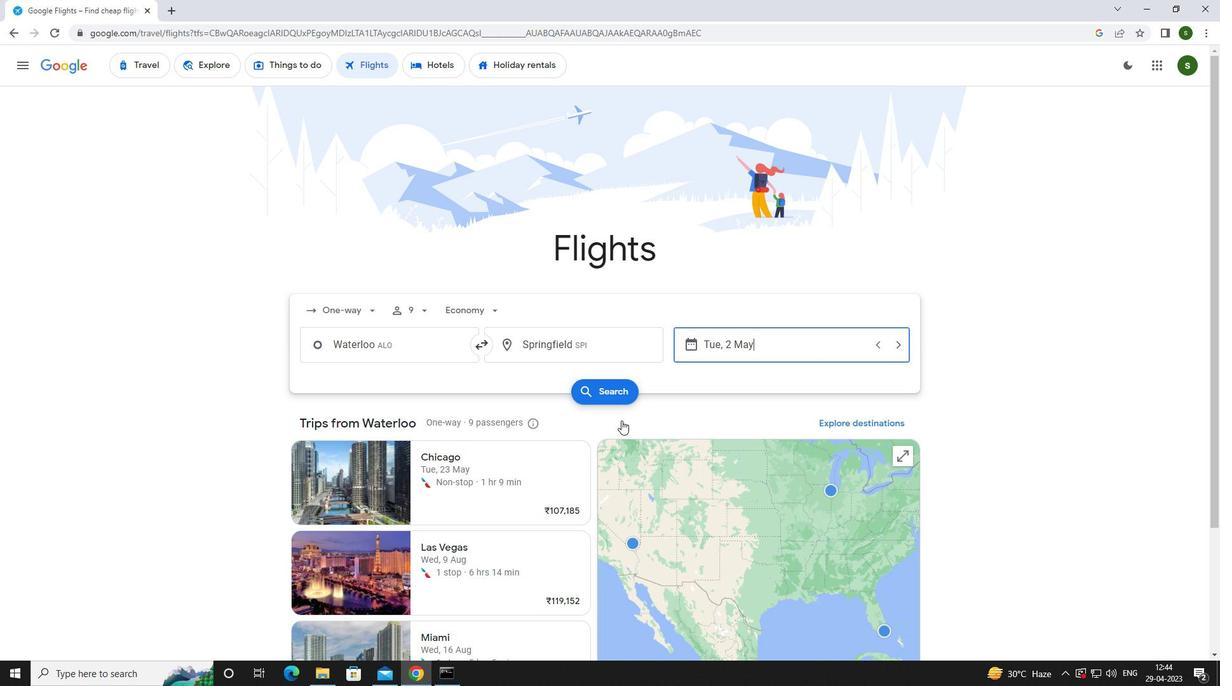 
Action: Mouse pressed left at (609, 397)
Screenshot: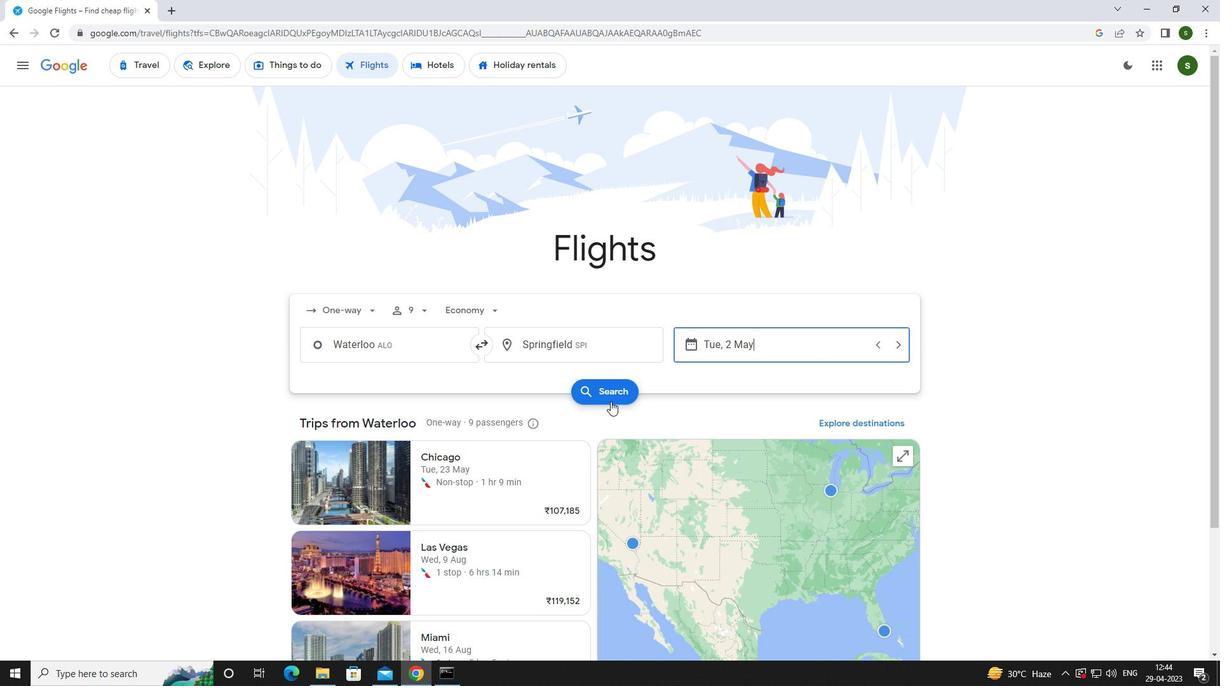 
Action: Mouse moved to (317, 186)
Screenshot: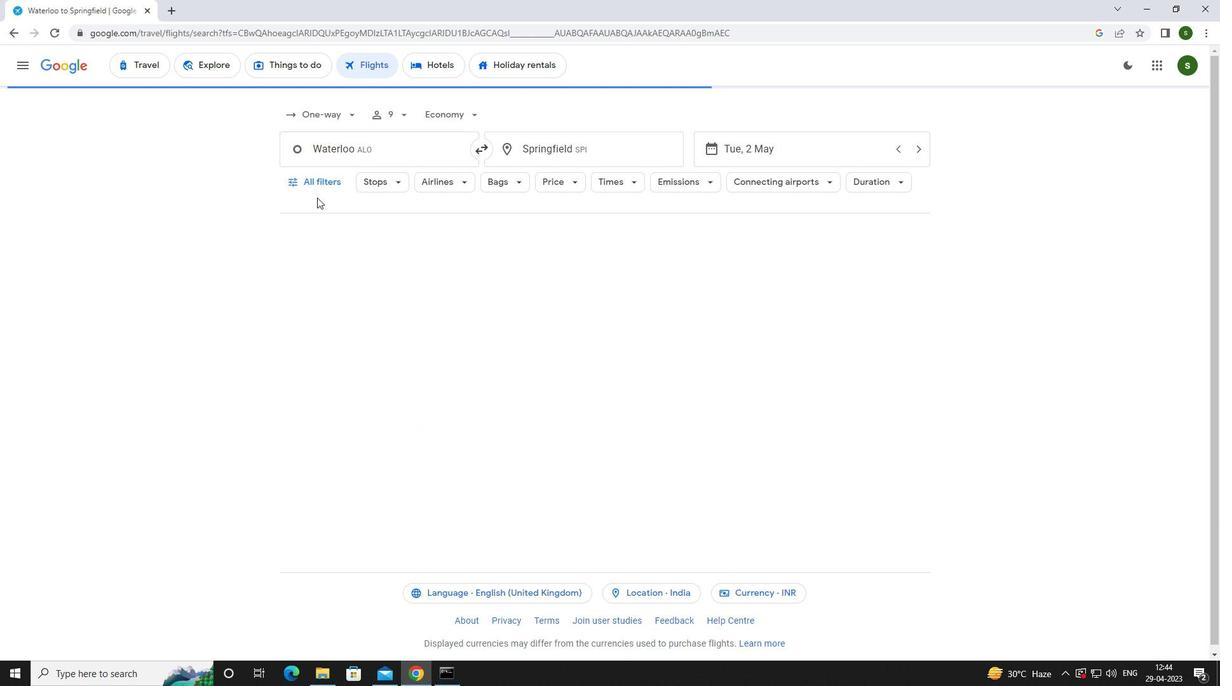 
Action: Mouse pressed left at (317, 186)
Screenshot: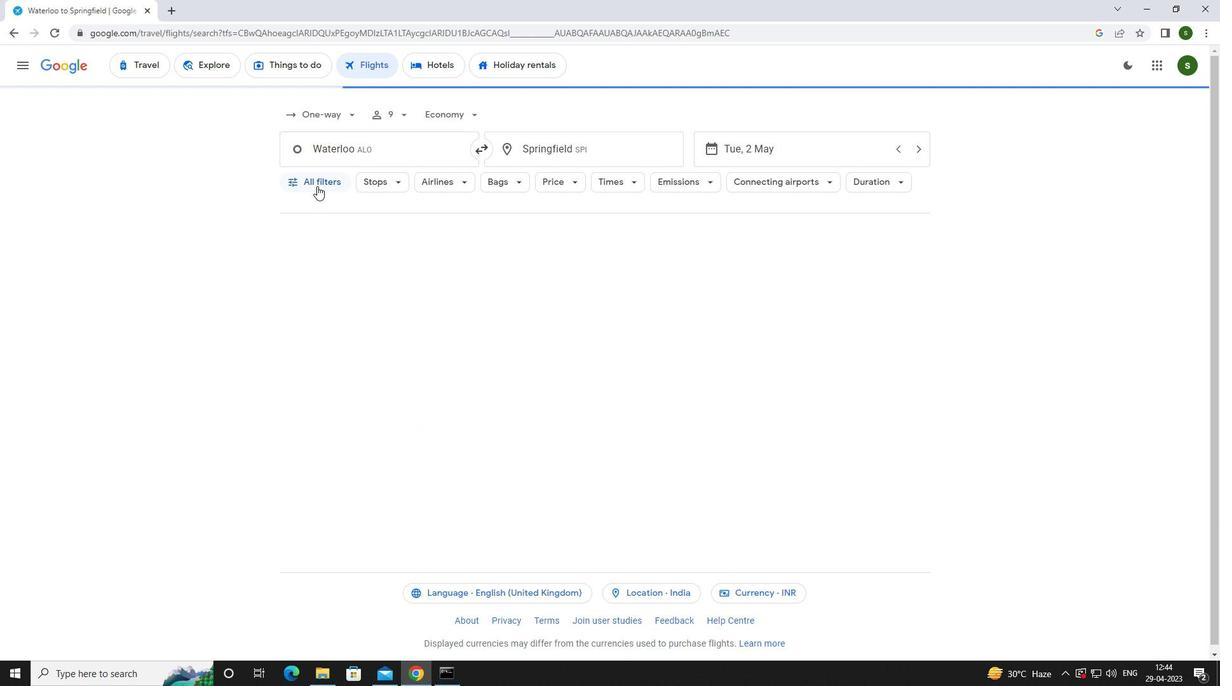 
Action: Mouse moved to (479, 457)
Screenshot: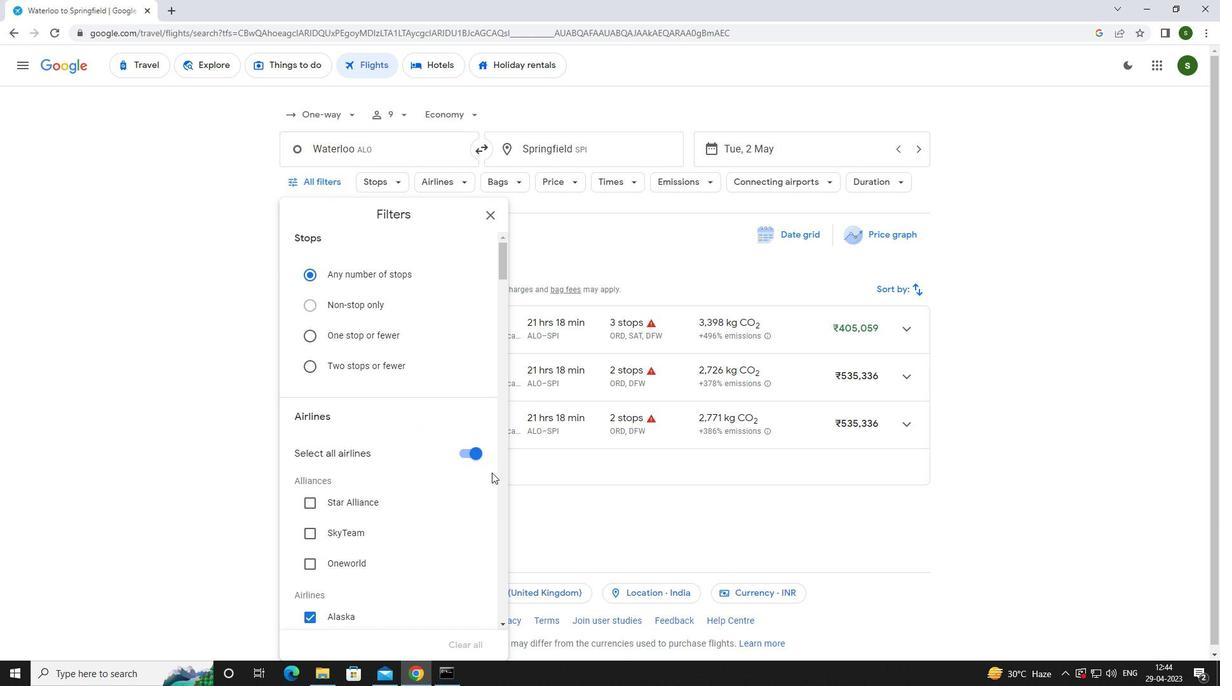 
Action: Mouse pressed left at (479, 457)
Screenshot: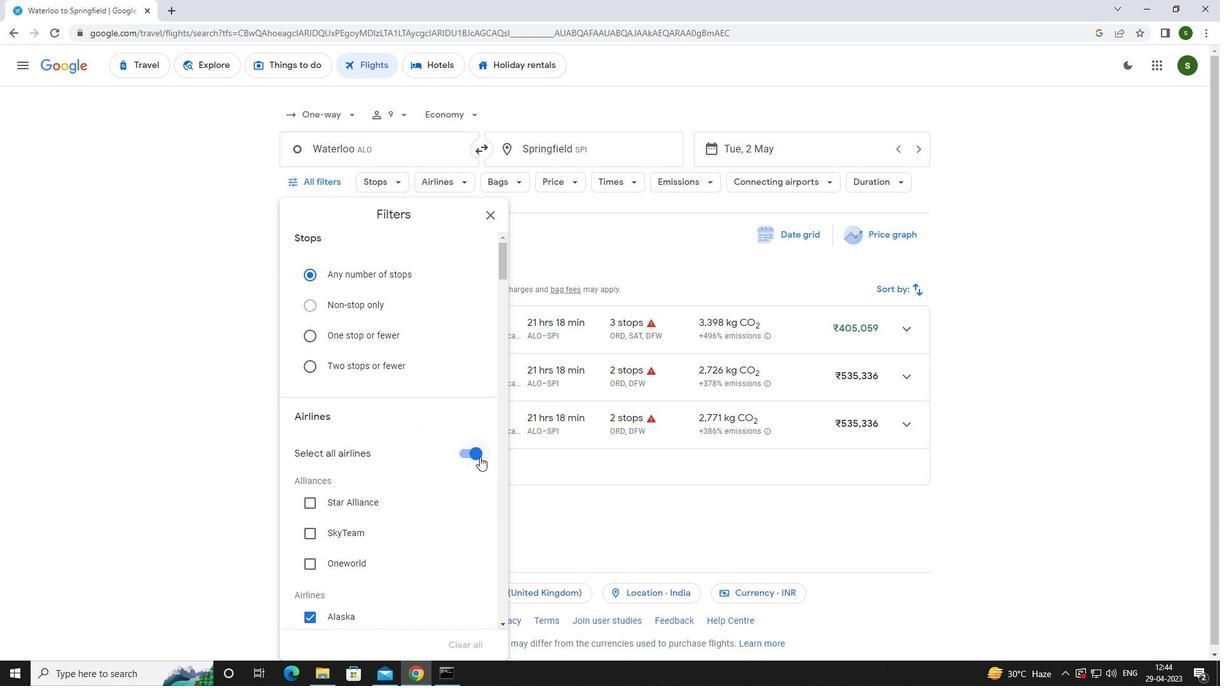 
Action: Mouse moved to (432, 416)
Screenshot: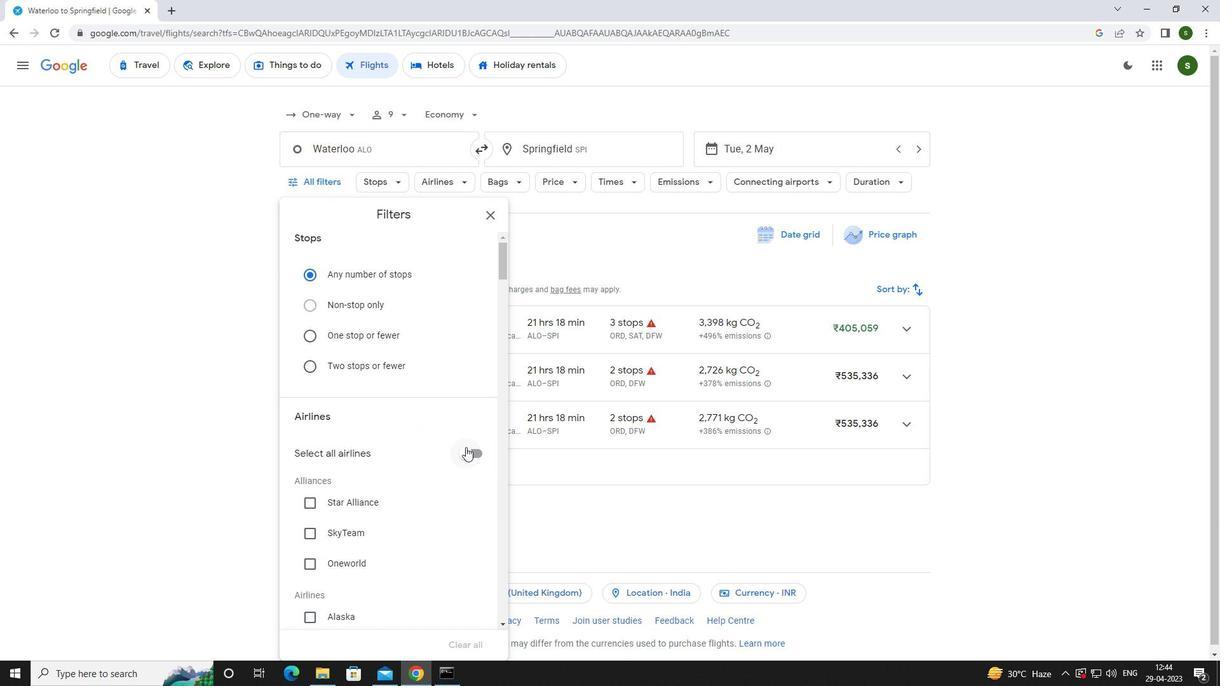 
Action: Mouse scrolled (432, 415) with delta (0, 0)
Screenshot: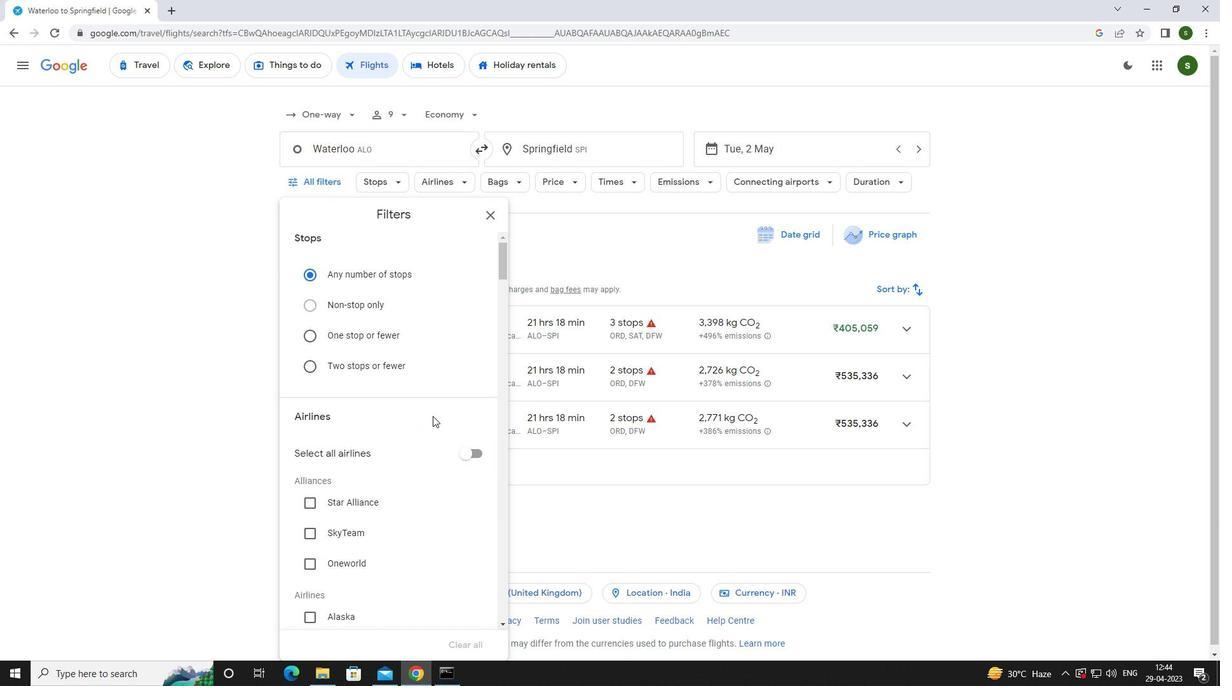 
Action: Mouse scrolled (432, 415) with delta (0, 0)
Screenshot: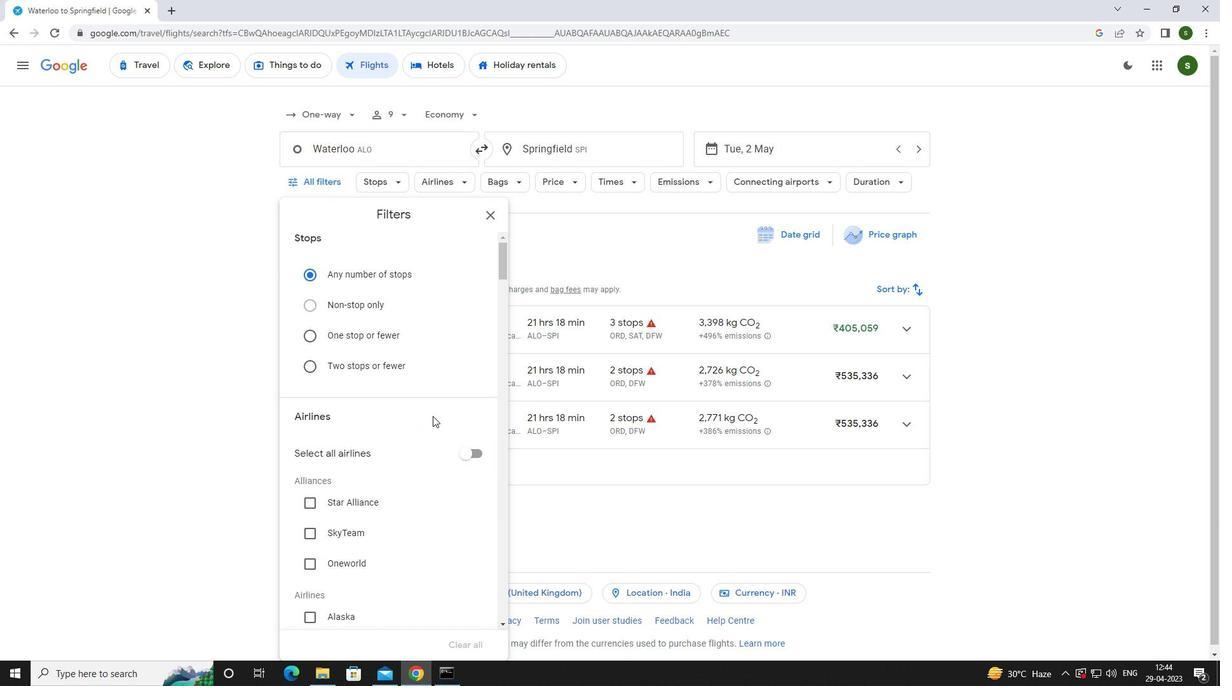 
Action: Mouse scrolled (432, 415) with delta (0, 0)
Screenshot: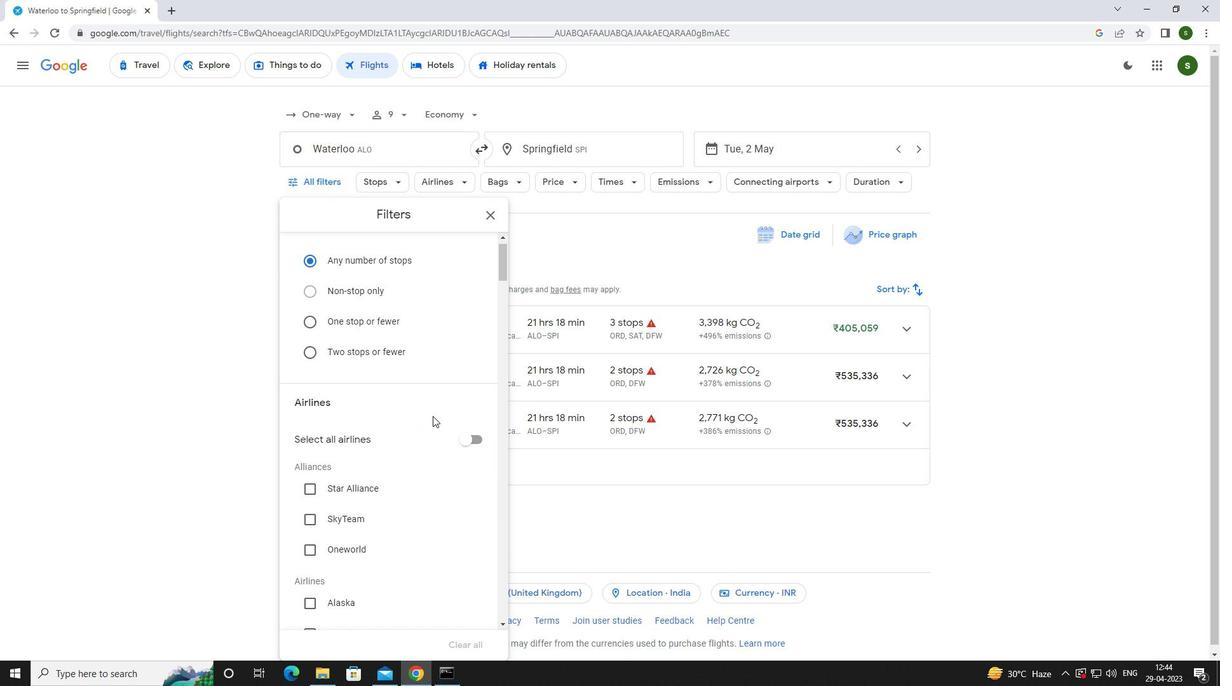 
Action: Mouse moved to (329, 425)
Screenshot: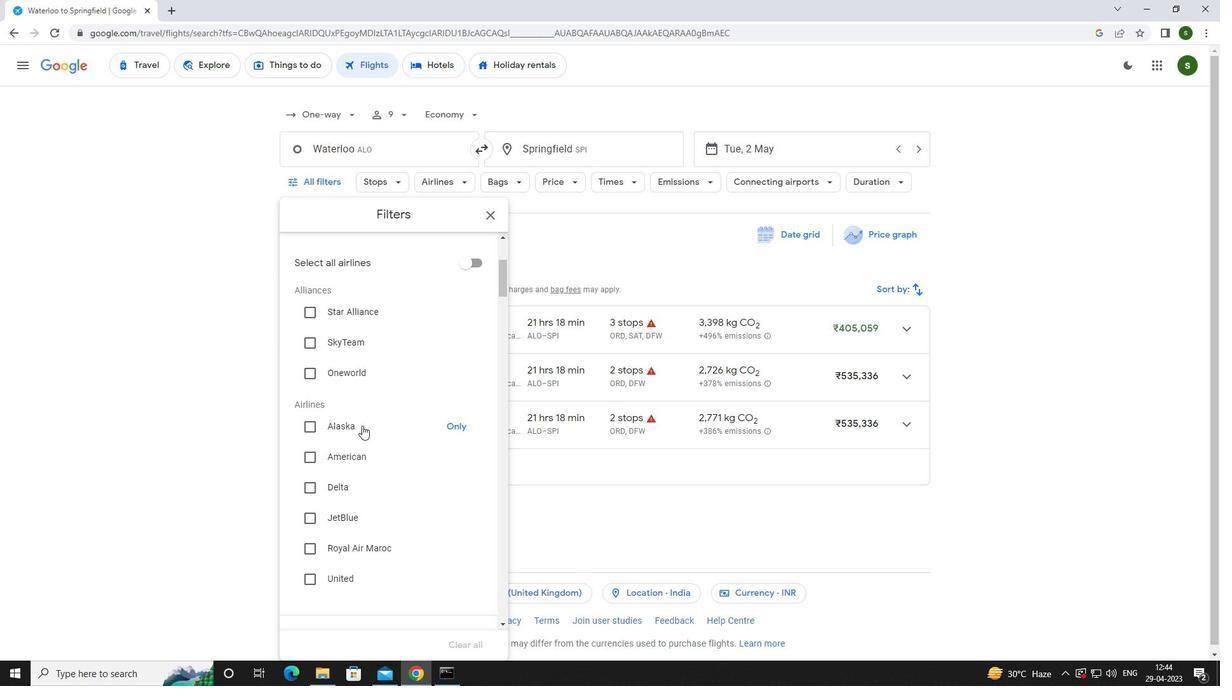 
Action: Mouse pressed left at (329, 425)
Screenshot: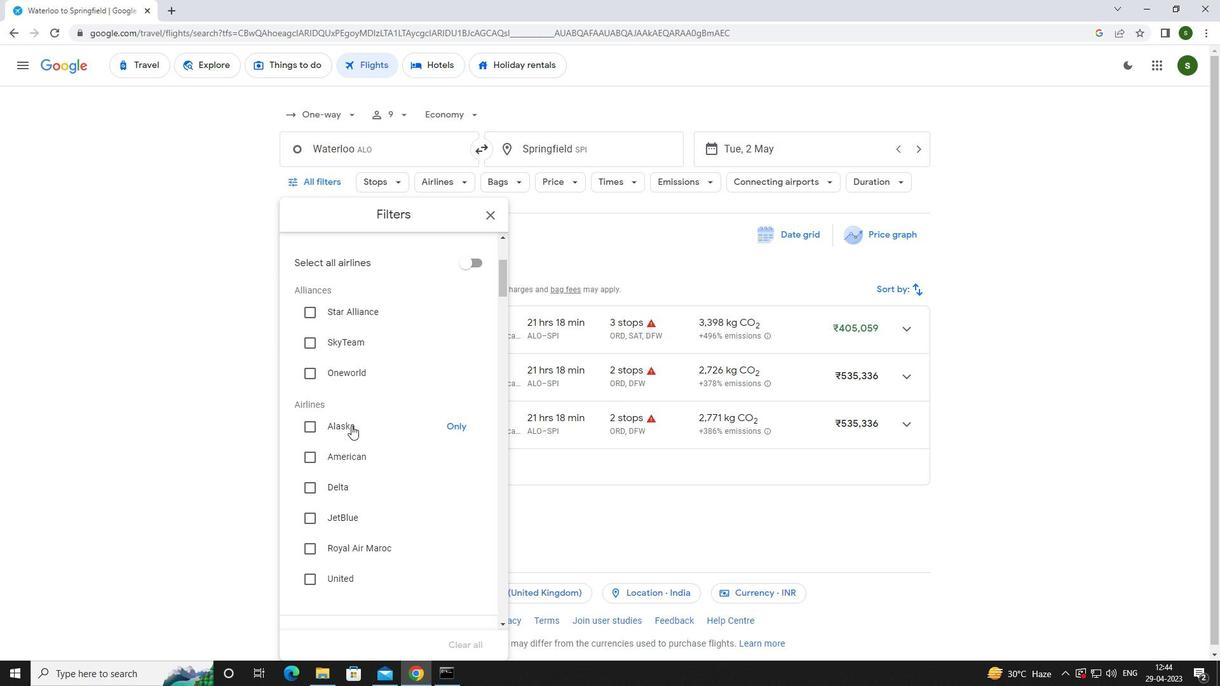 
Action: Mouse moved to (376, 395)
Screenshot: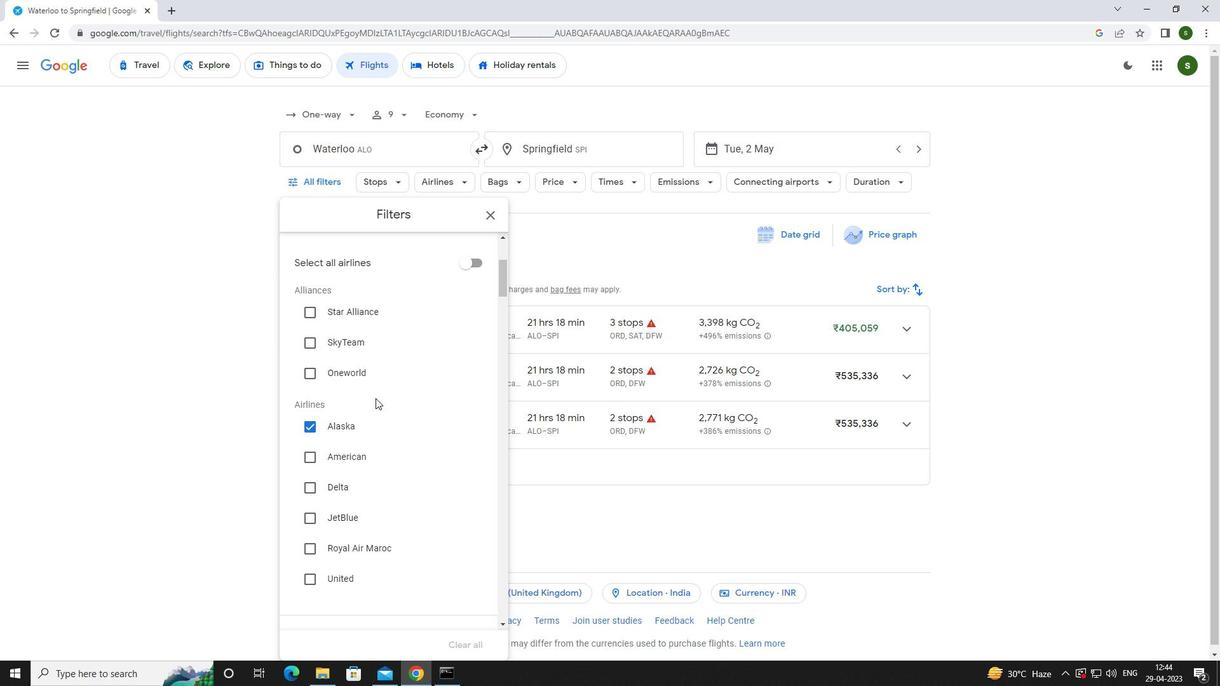 
Action: Mouse scrolled (376, 394) with delta (0, 0)
Screenshot: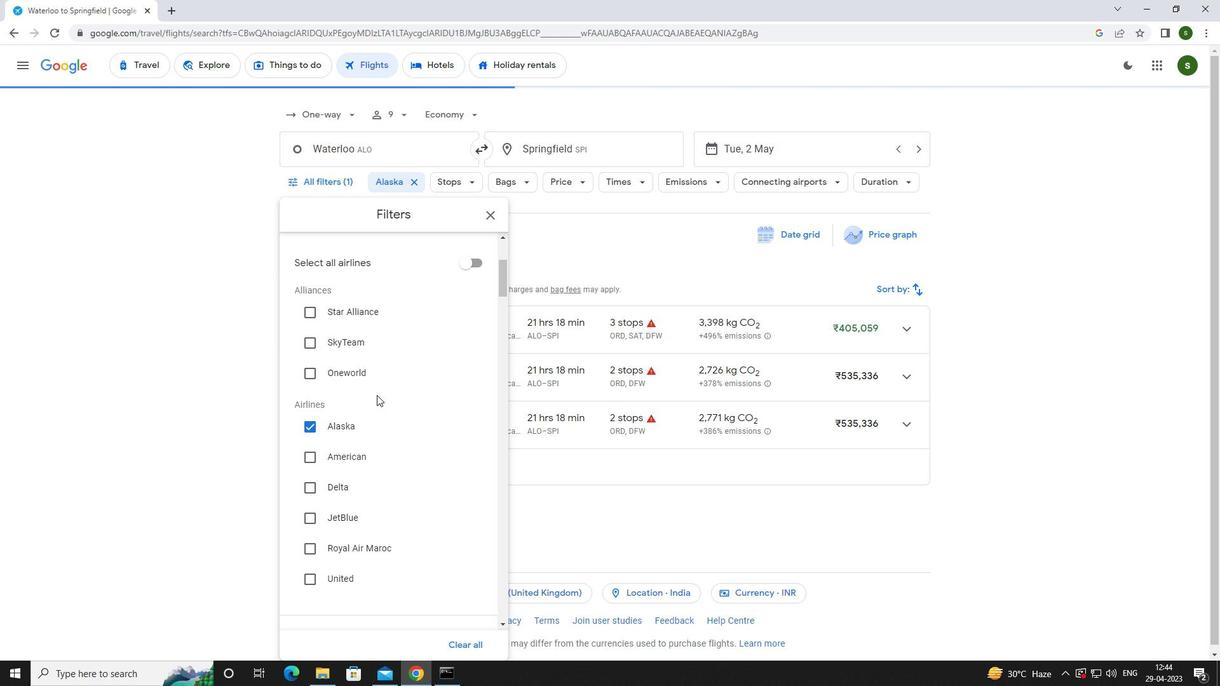 
Action: Mouse scrolled (376, 394) with delta (0, 0)
Screenshot: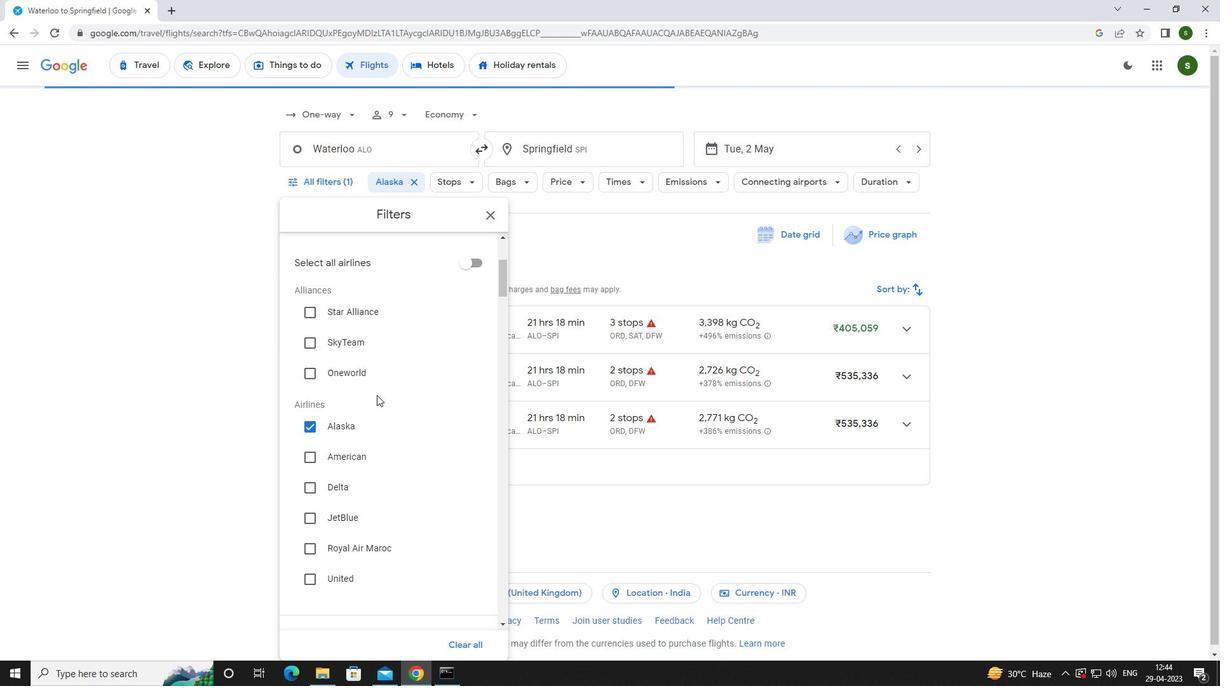 
Action: Mouse scrolled (376, 394) with delta (0, 0)
Screenshot: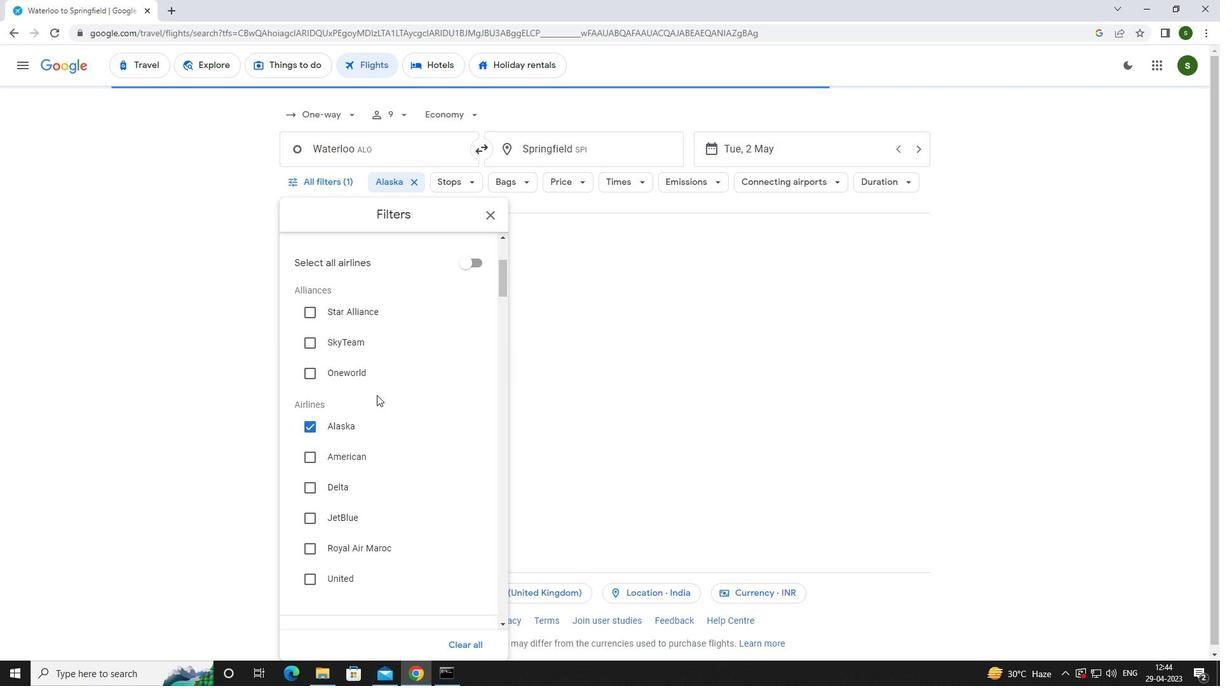 
Action: Mouse scrolled (376, 394) with delta (0, 0)
Screenshot: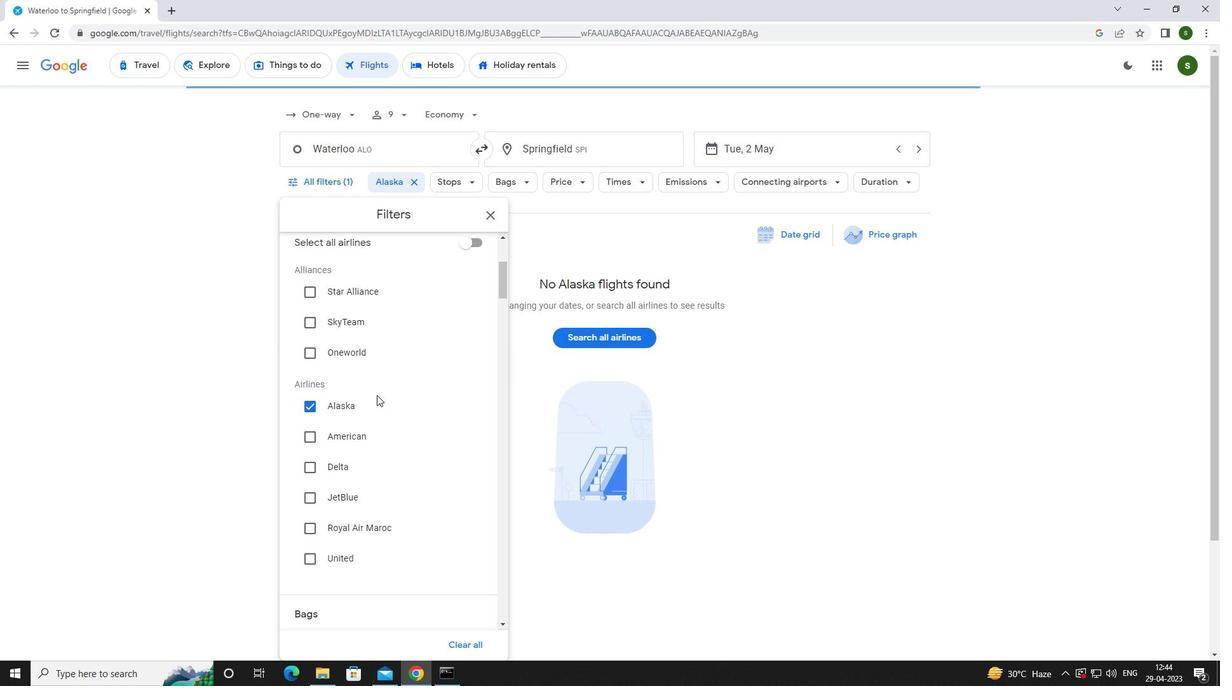 
Action: Mouse moved to (477, 444)
Screenshot: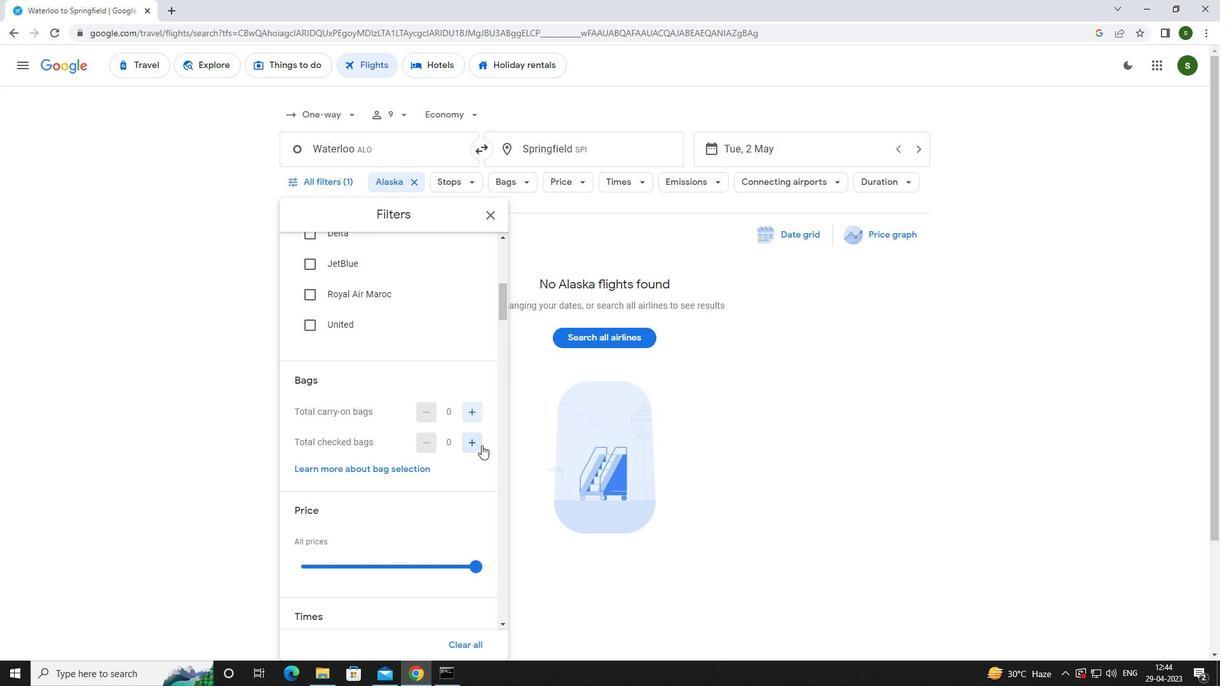 
Action: Mouse pressed left at (477, 444)
Screenshot: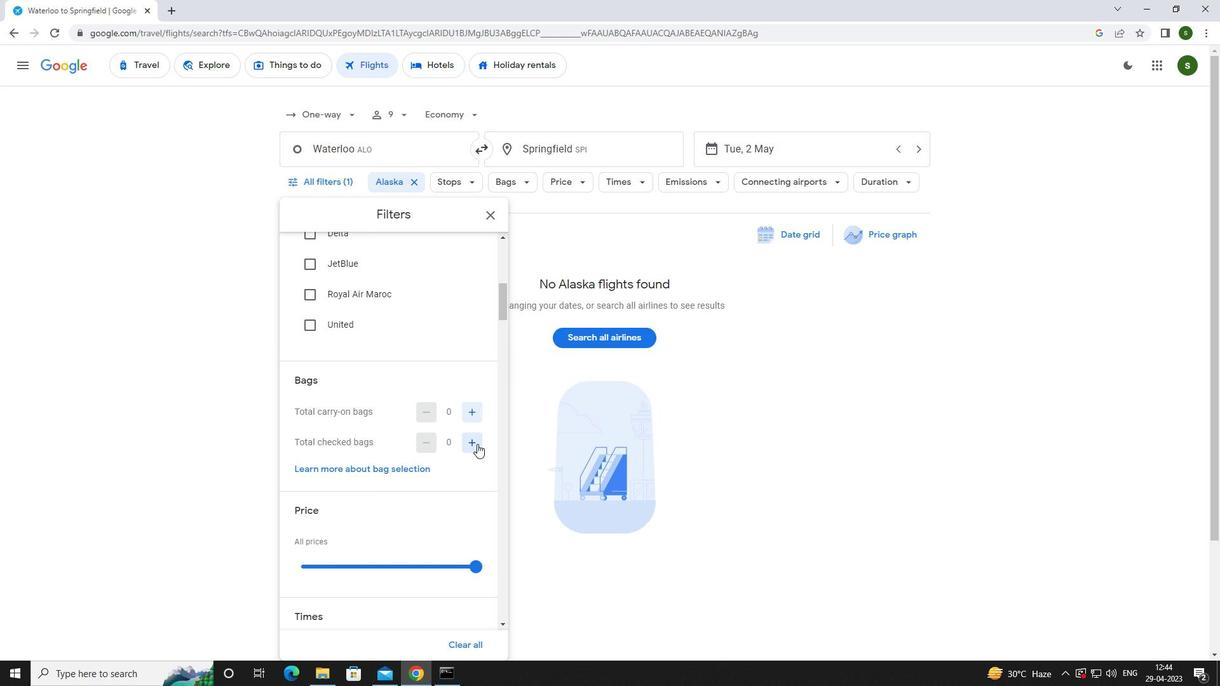 
Action: Mouse moved to (479, 566)
Screenshot: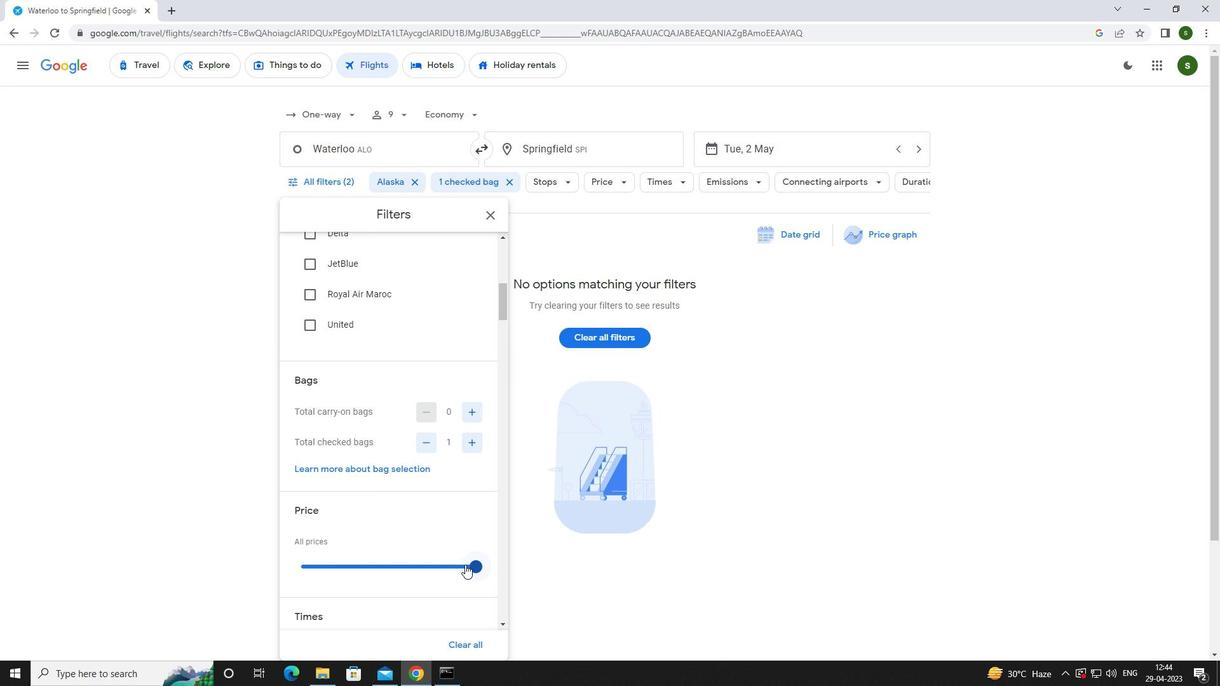 
Action: Mouse pressed left at (479, 566)
Screenshot: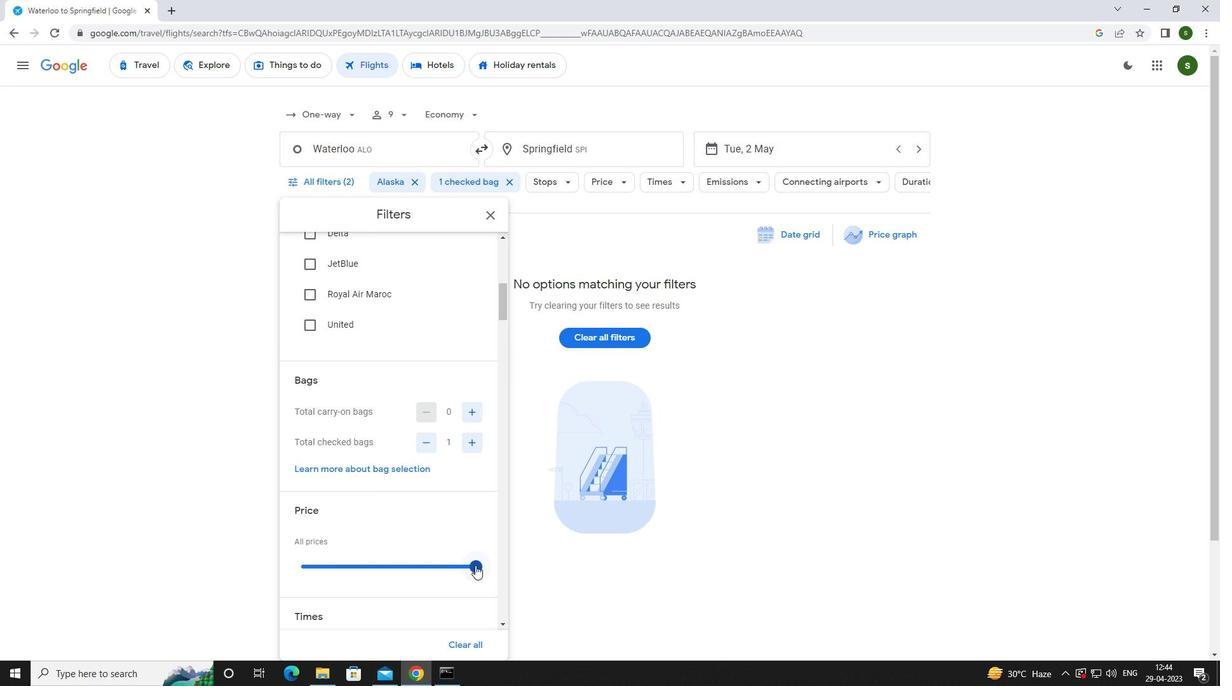 
Action: Mouse moved to (342, 483)
Screenshot: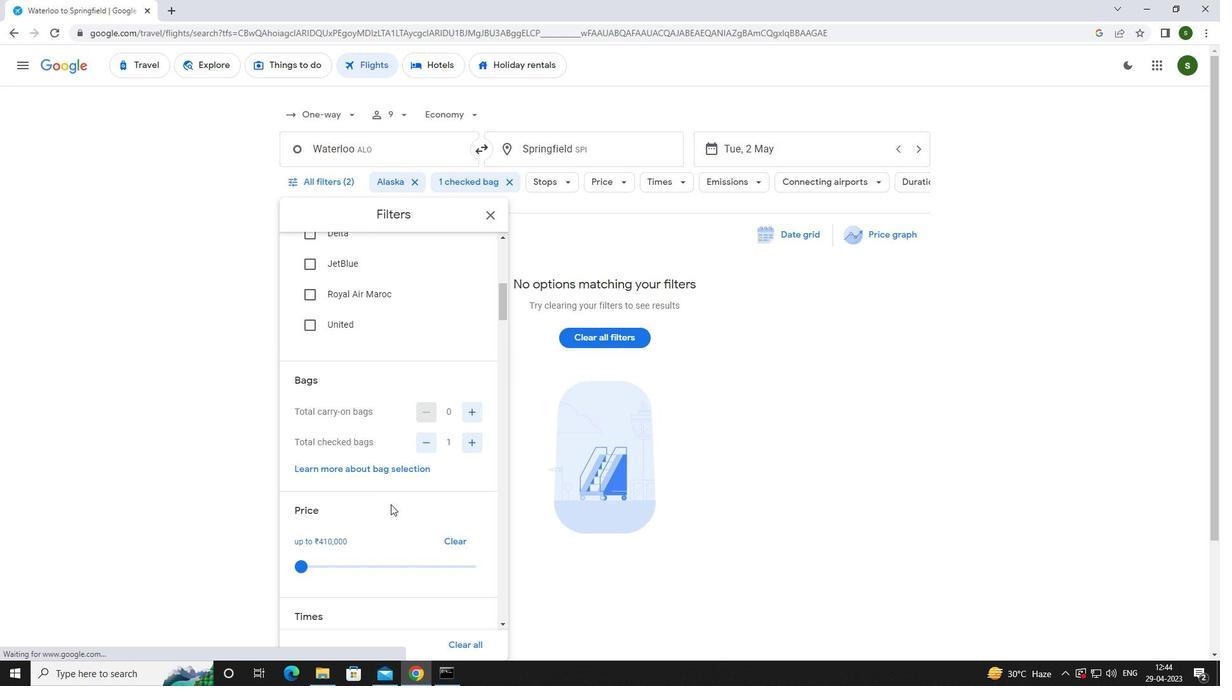
Action: Mouse scrolled (342, 482) with delta (0, 0)
Screenshot: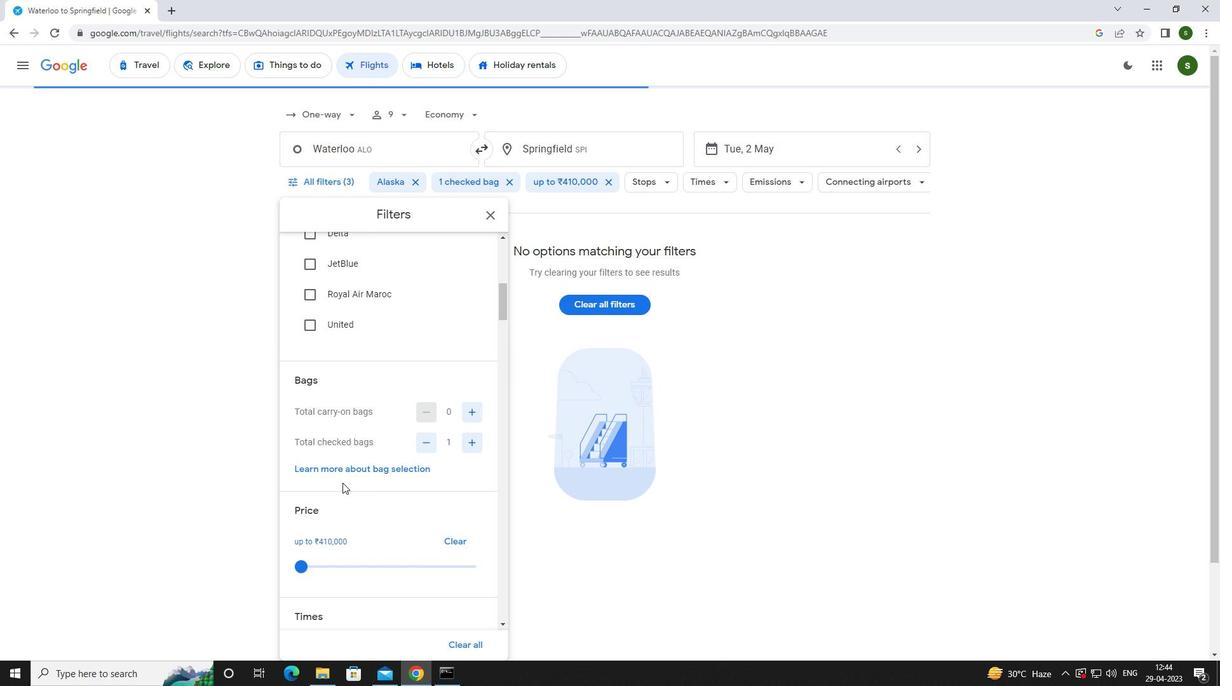 
Action: Mouse scrolled (342, 482) with delta (0, 0)
Screenshot: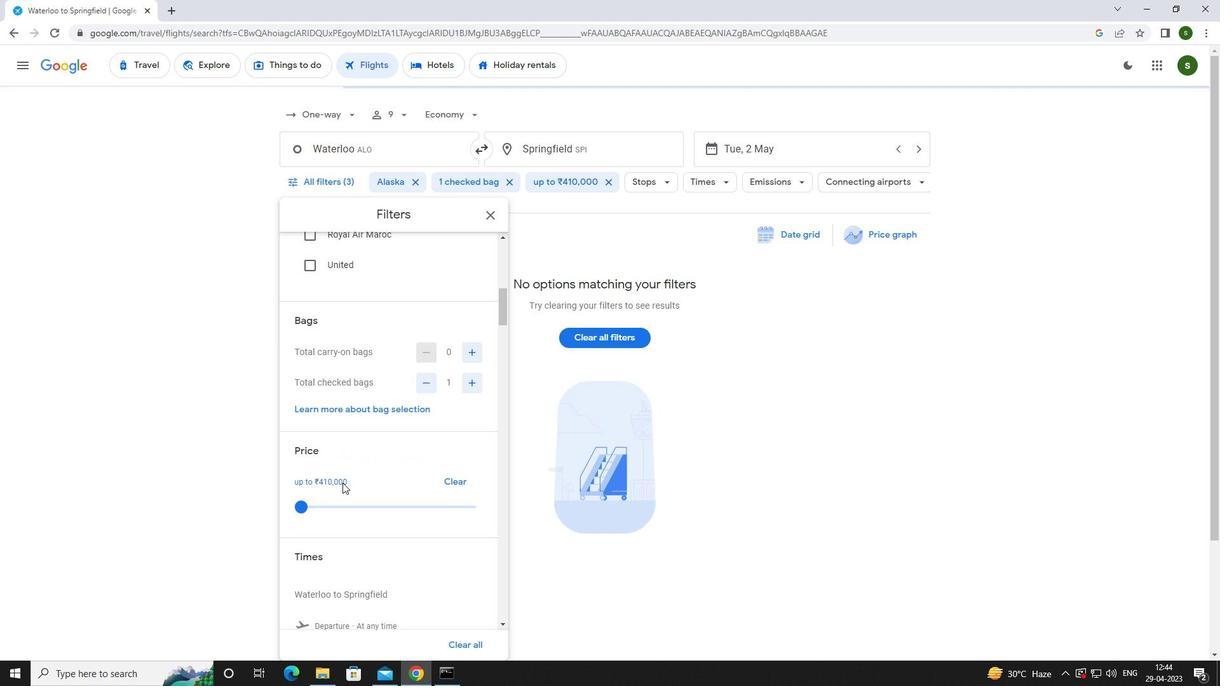 
Action: Mouse scrolled (342, 482) with delta (0, 0)
Screenshot: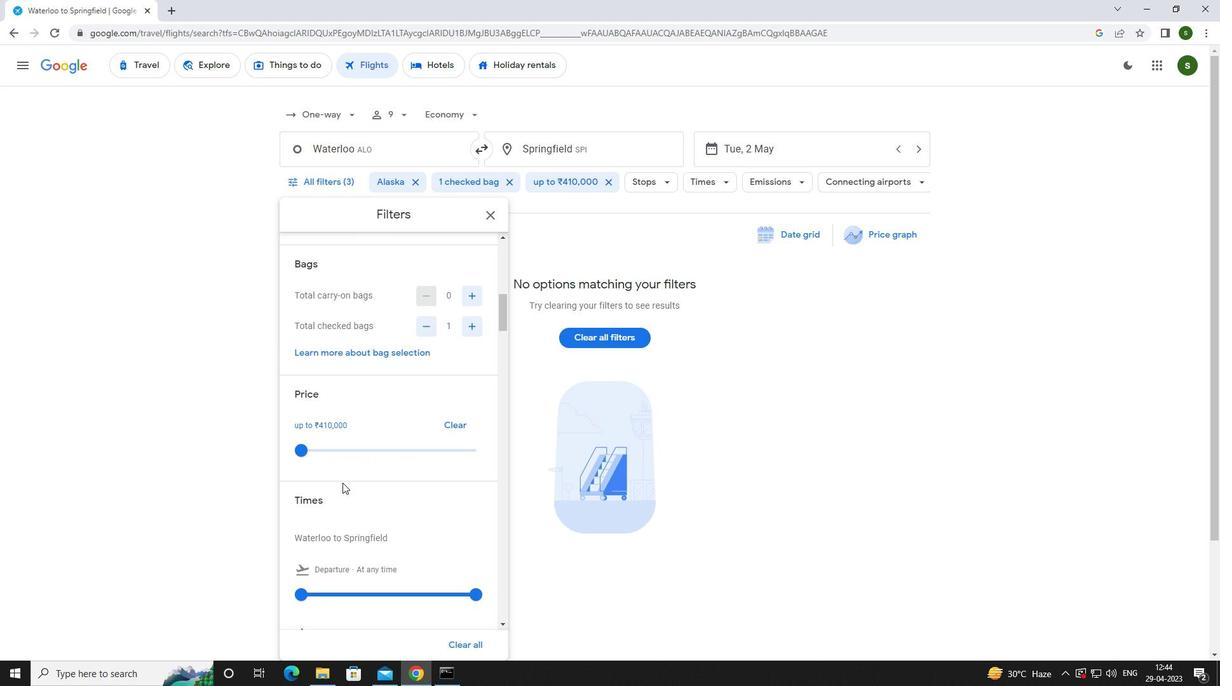 
Action: Mouse moved to (301, 514)
Screenshot: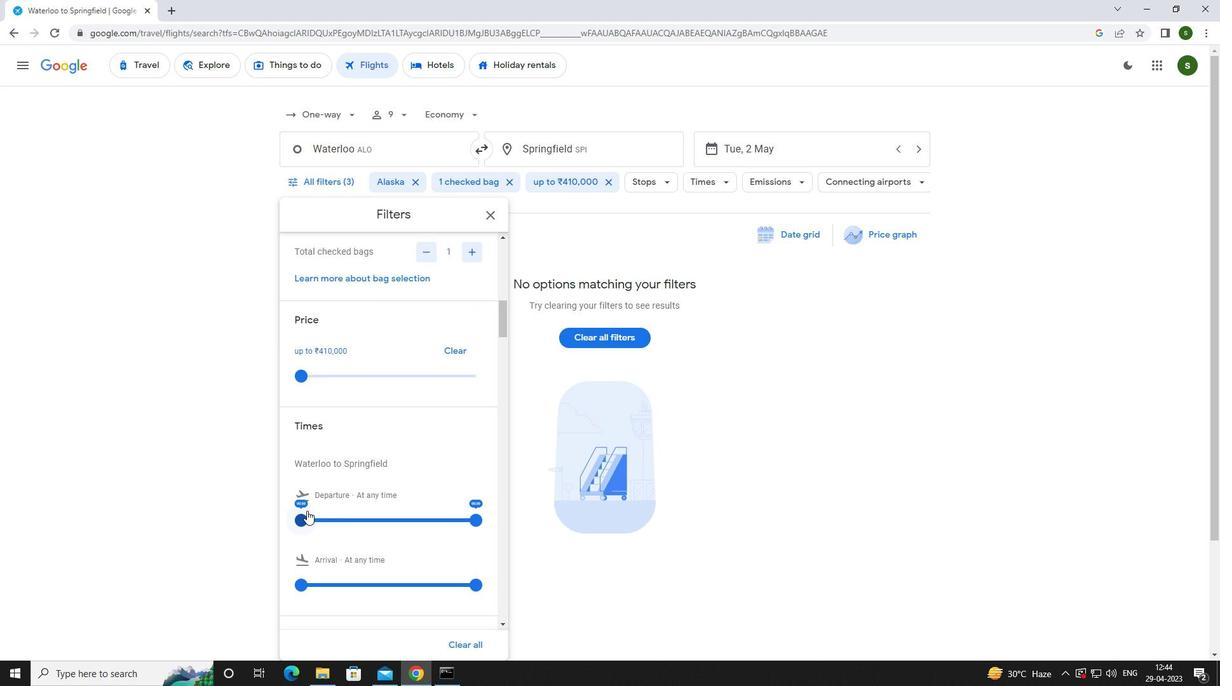 
Action: Mouse pressed left at (301, 514)
Screenshot: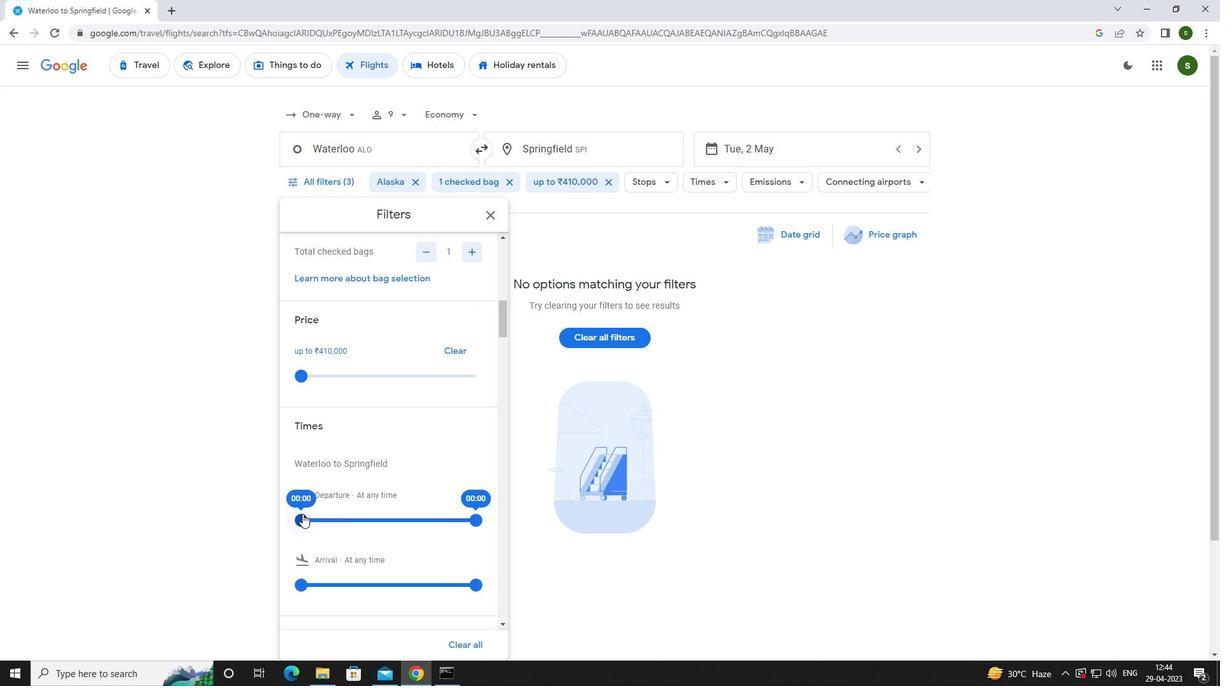 
Action: Mouse moved to (725, 441)
Screenshot: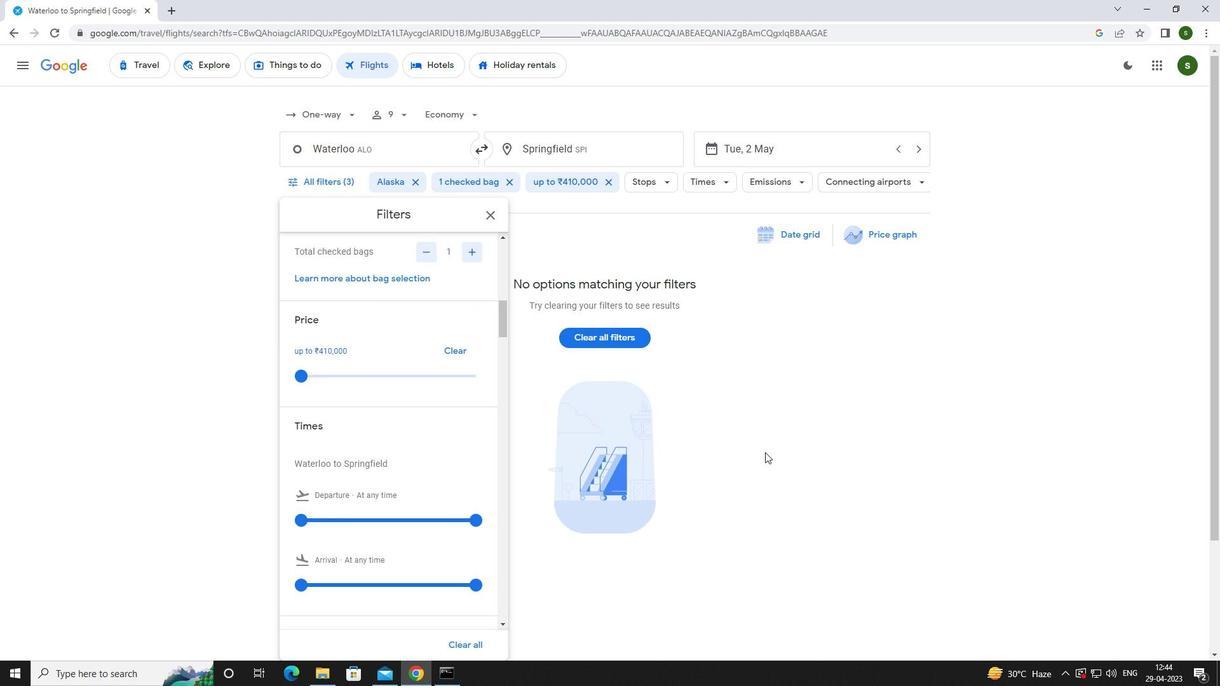 
Action: Mouse pressed left at (725, 441)
Screenshot: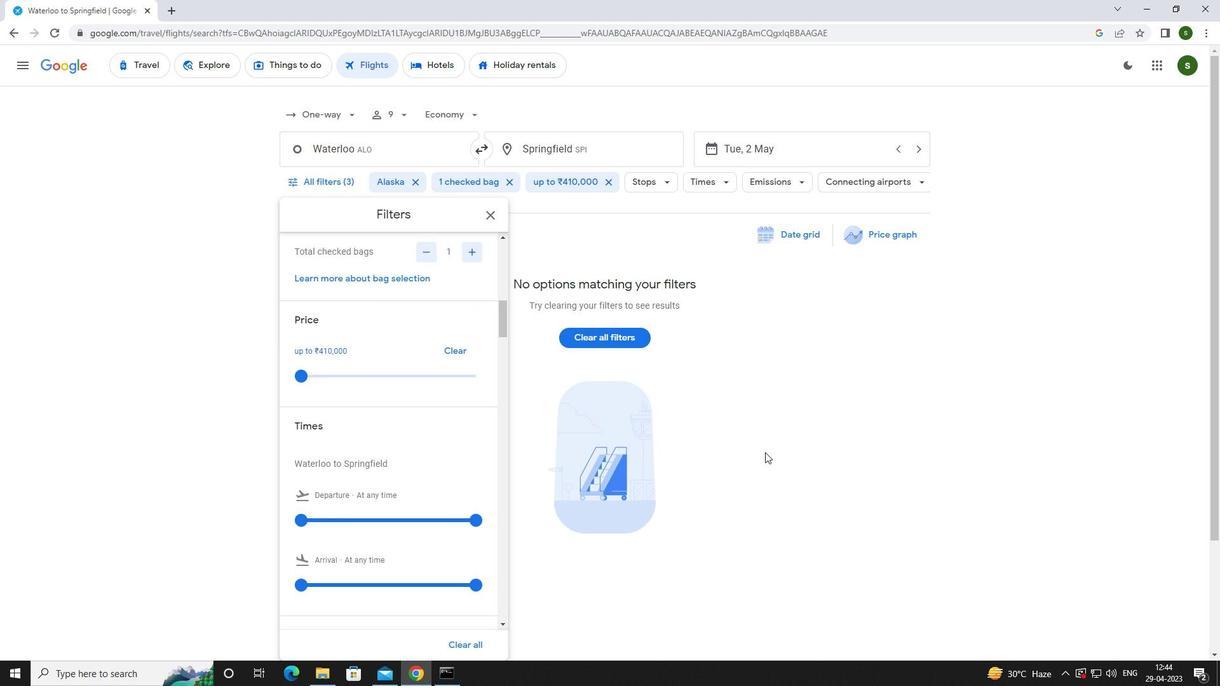 
